Task: Find a place to stay in Gus-Khrustalnyy, Russia, from June 1 to June 9 for 6 guests, with a price range of ₹6000 to ₹12000, 3 bedrooms, 3 bathrooms, self check-in, and an iron.
Action: Mouse moved to (428, 99)
Screenshot: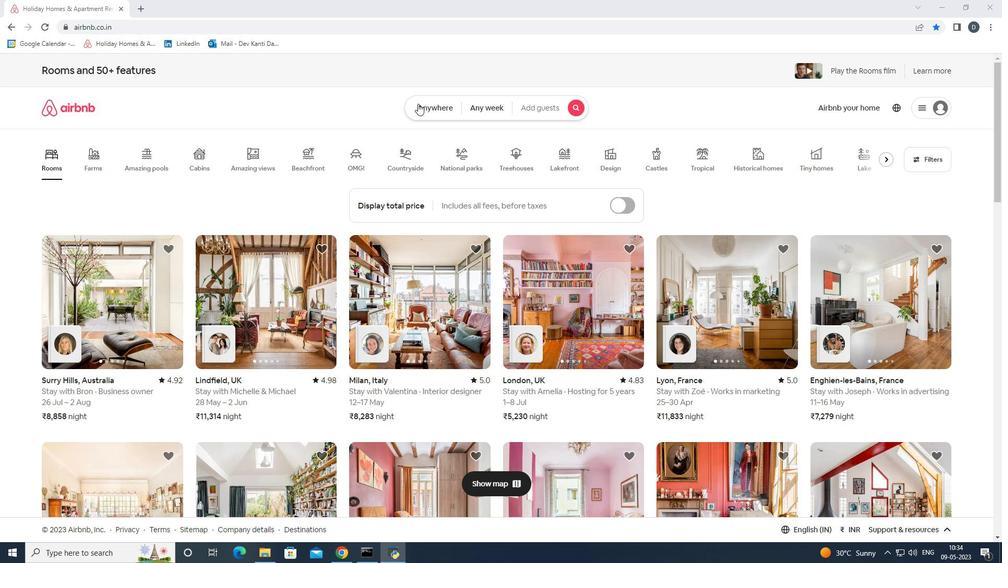 
Action: Mouse pressed left at (428, 99)
Screenshot: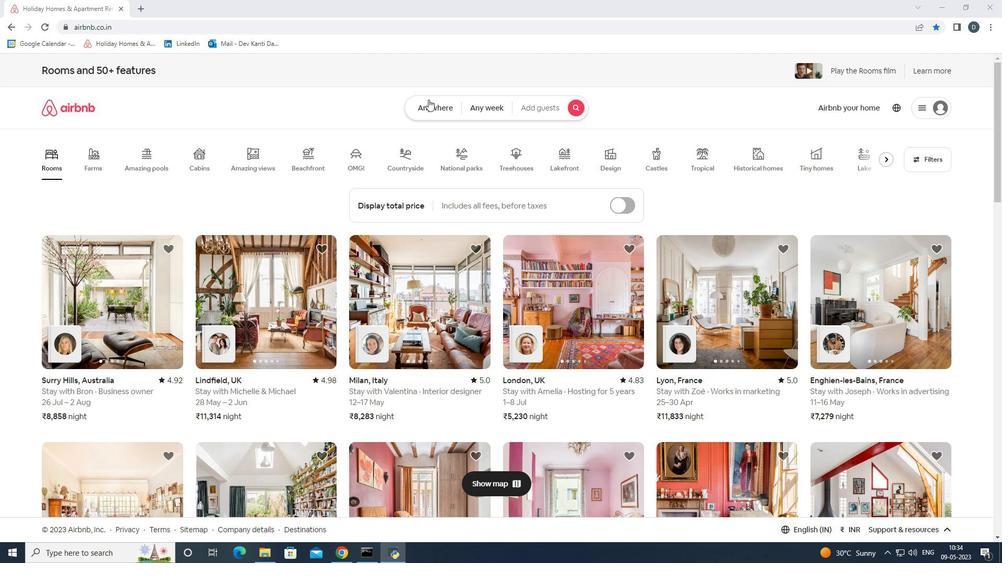 
Action: Mouse moved to (384, 146)
Screenshot: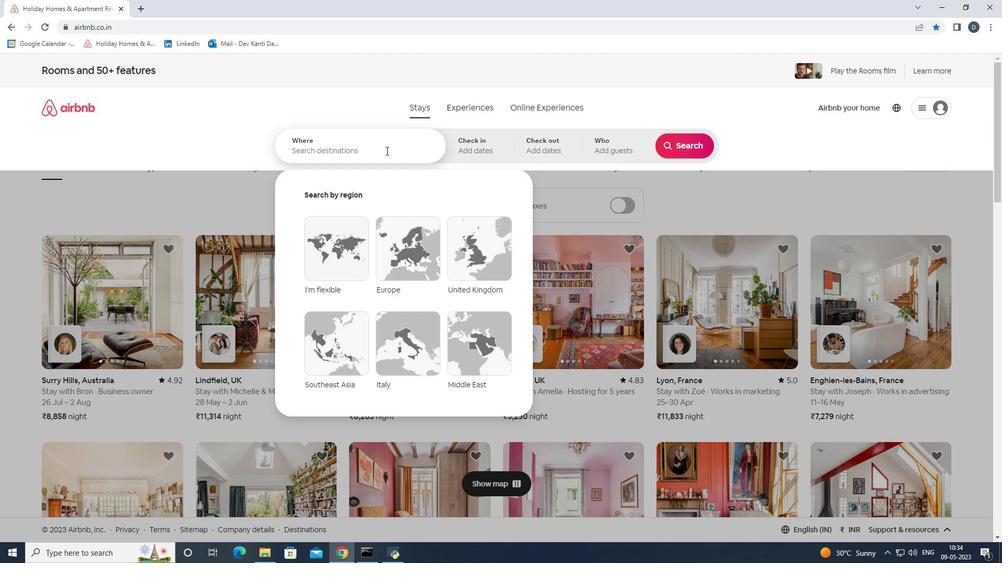 
Action: Mouse pressed left at (384, 146)
Screenshot: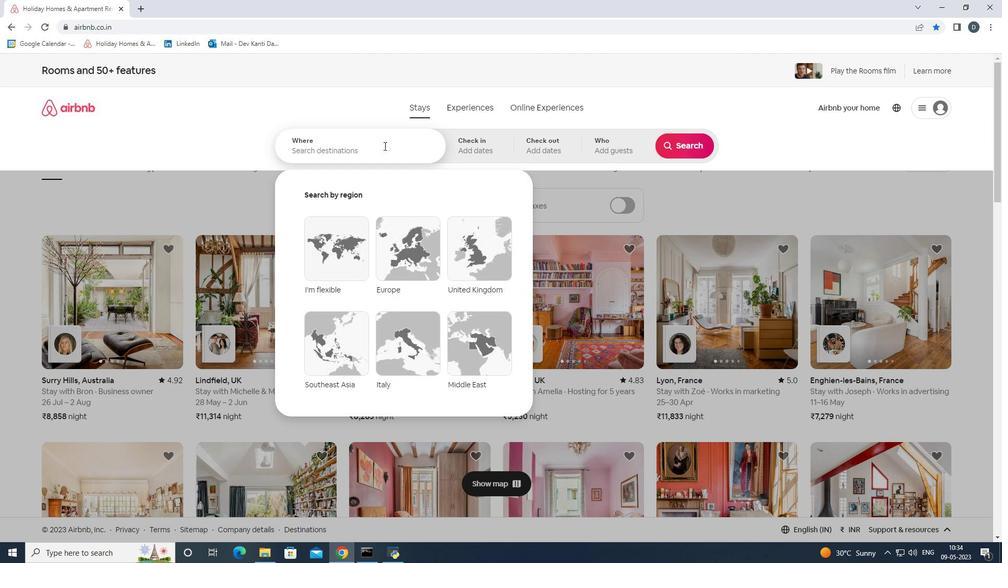 
Action: Key pressed <Key.shift>Gus'-<Key.shift>Khrustal'nyy,<Key.shift>Russia<Key.enter>
Screenshot: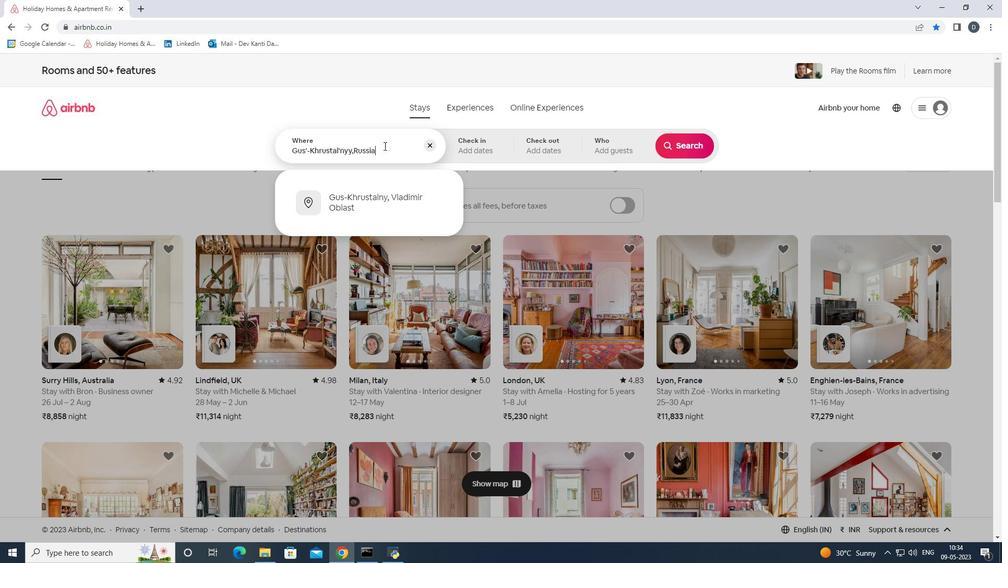 
Action: Mouse moved to (626, 270)
Screenshot: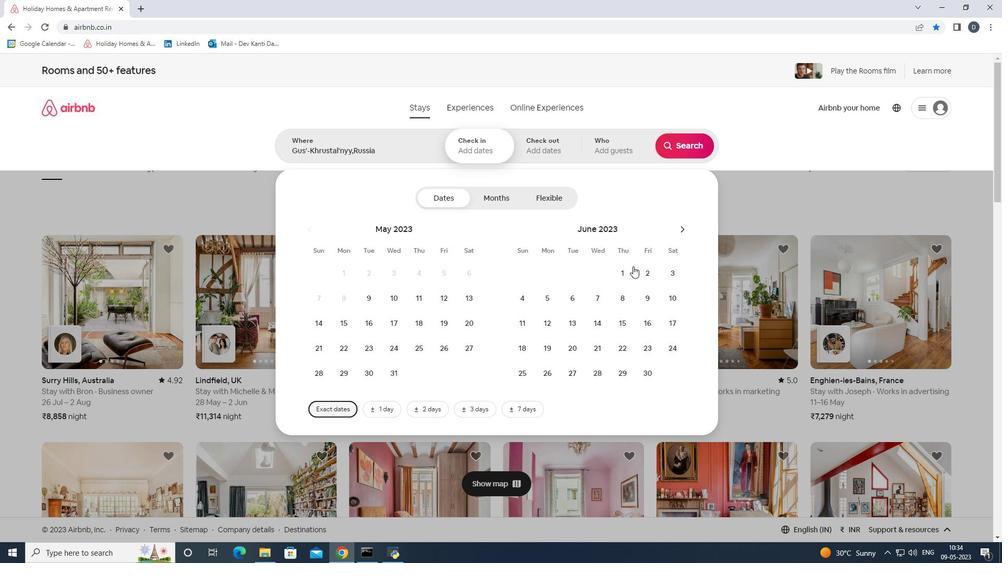 
Action: Mouse pressed left at (626, 270)
Screenshot: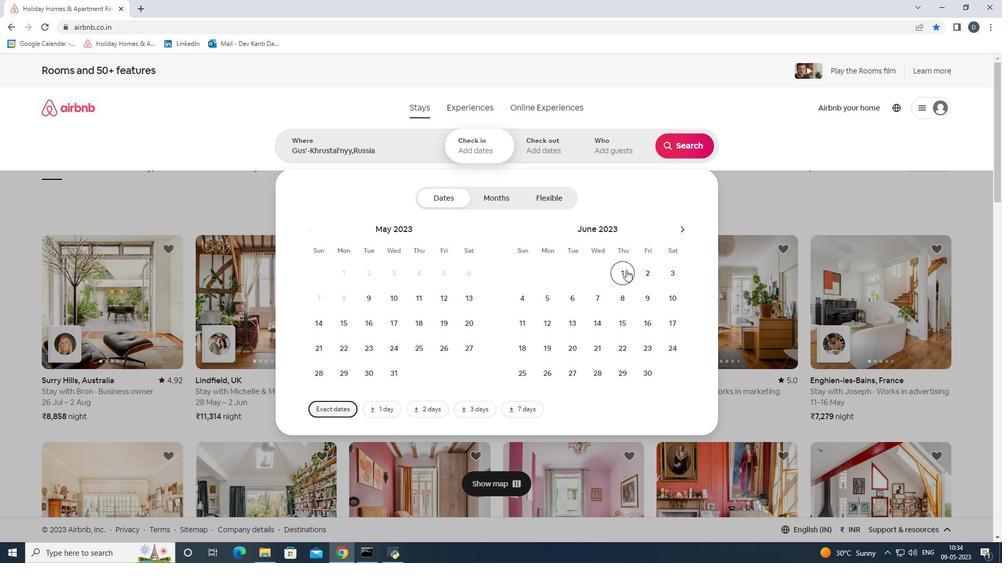 
Action: Mouse moved to (655, 300)
Screenshot: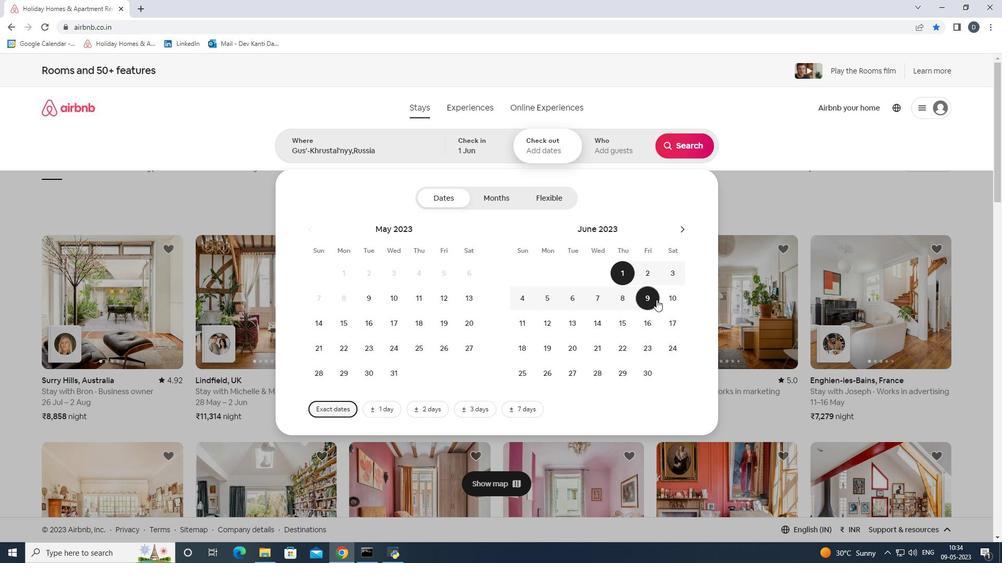 
Action: Mouse pressed left at (655, 300)
Screenshot: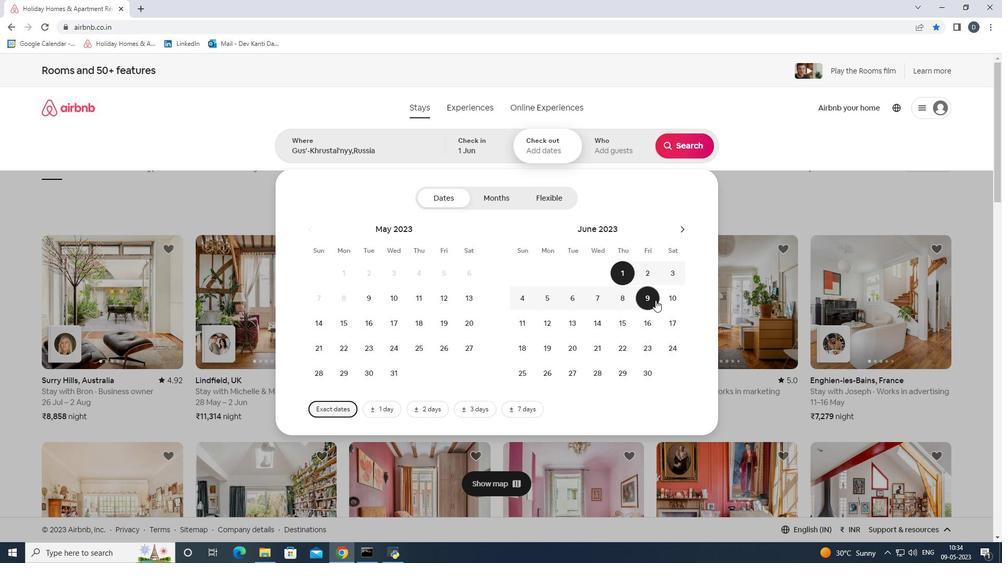 
Action: Mouse moved to (632, 145)
Screenshot: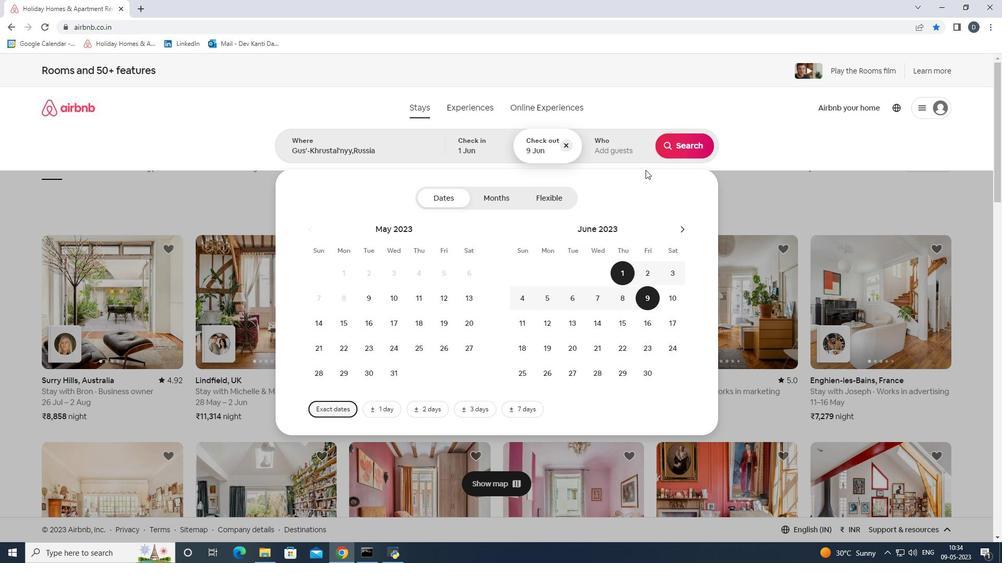 
Action: Mouse pressed left at (632, 145)
Screenshot: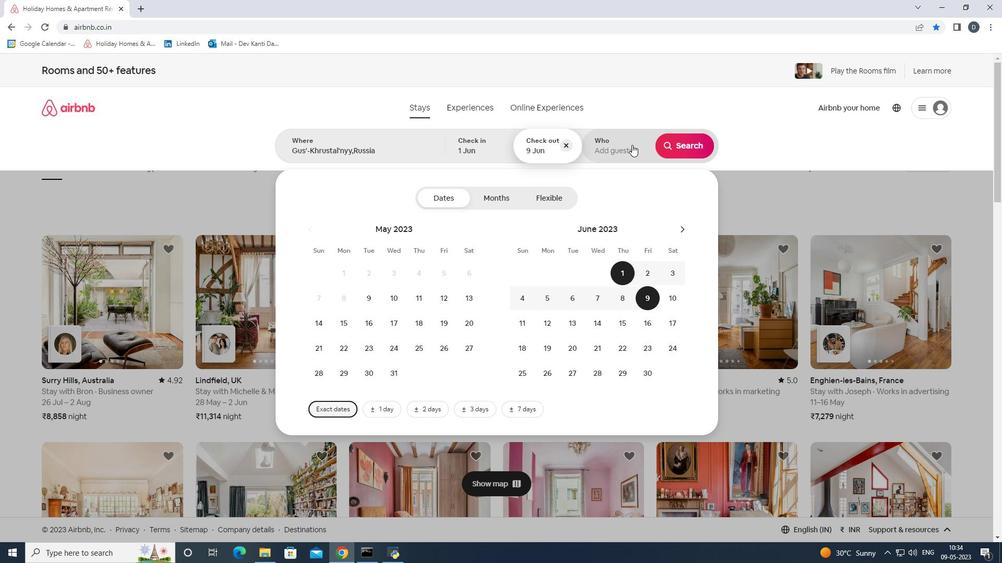 
Action: Mouse moved to (685, 199)
Screenshot: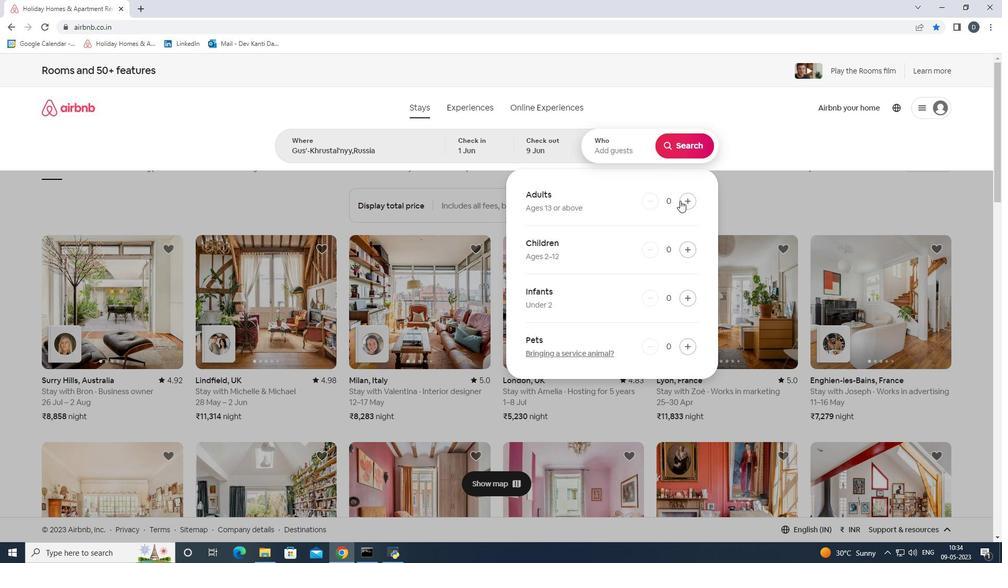 
Action: Mouse pressed left at (685, 199)
Screenshot: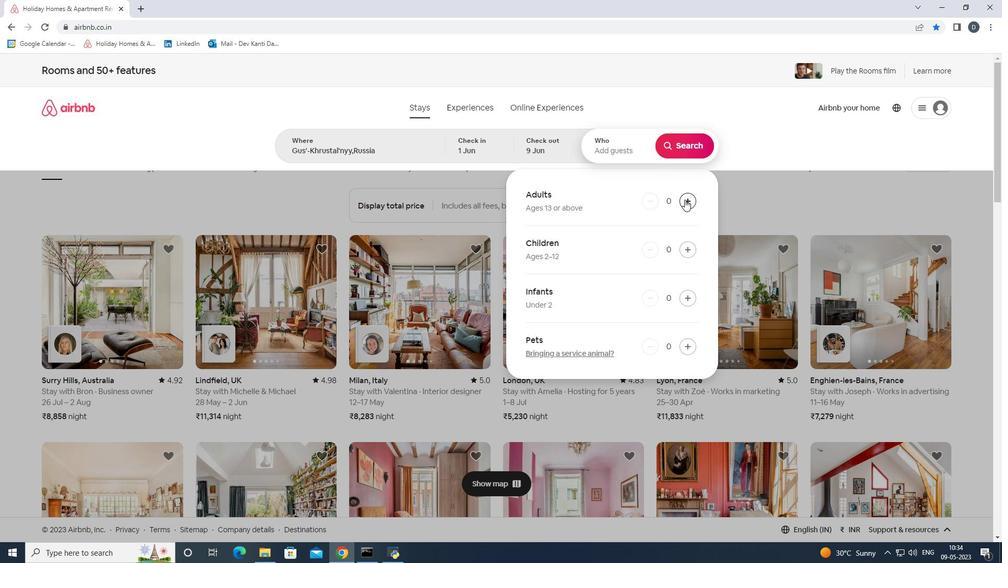 
Action: Mouse pressed left at (685, 199)
Screenshot: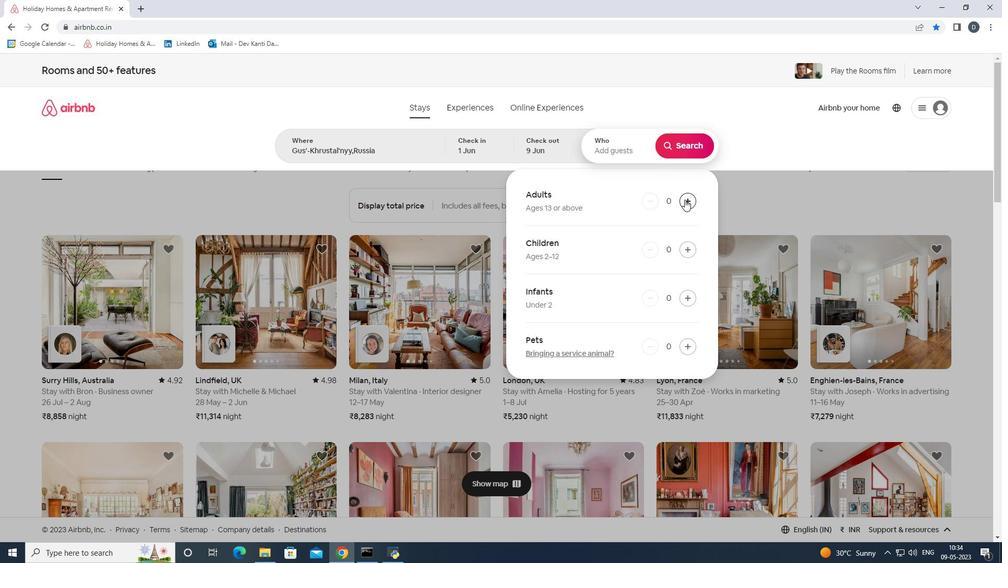 
Action: Mouse pressed left at (685, 199)
Screenshot: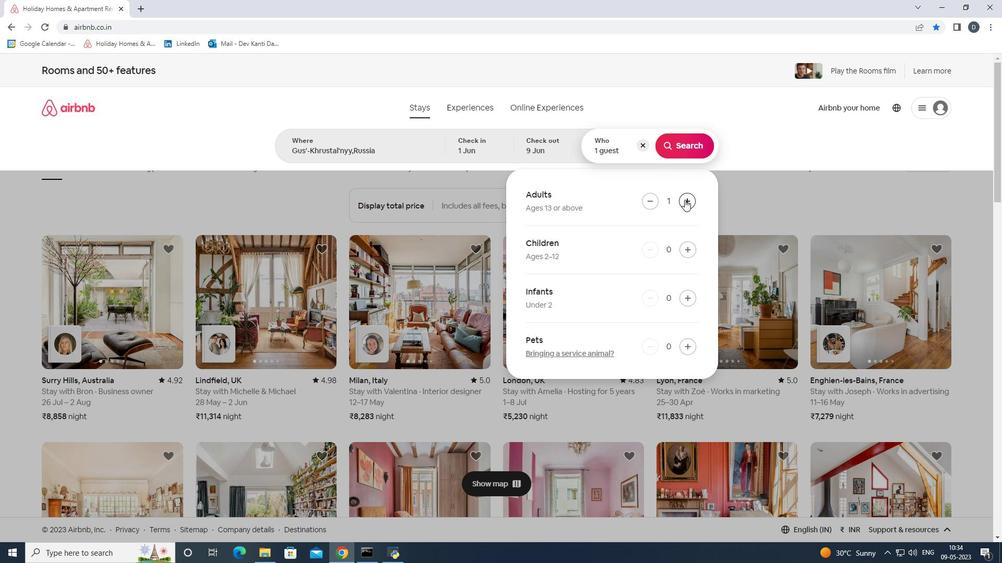 
Action: Mouse pressed left at (685, 199)
Screenshot: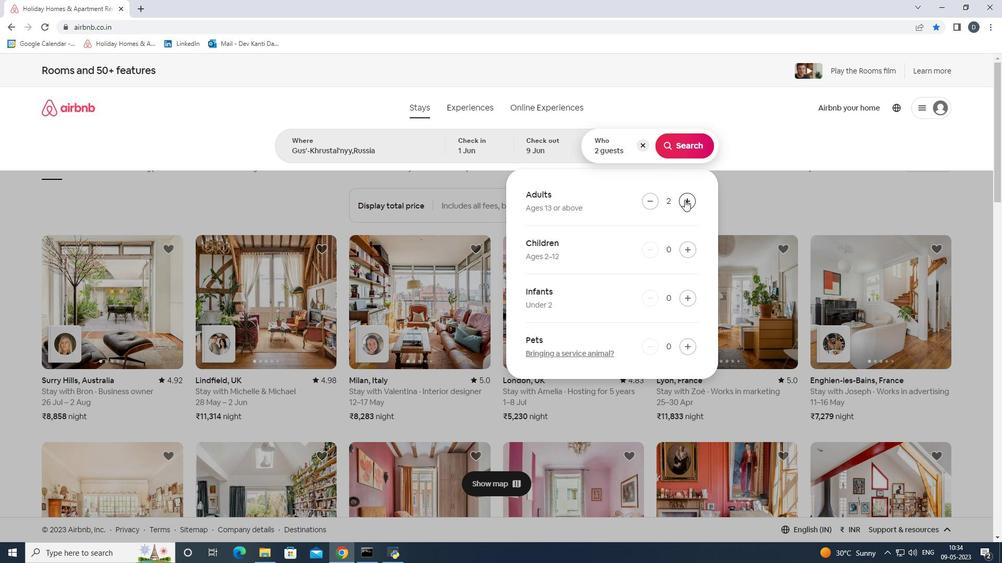 
Action: Mouse moved to (685, 199)
Screenshot: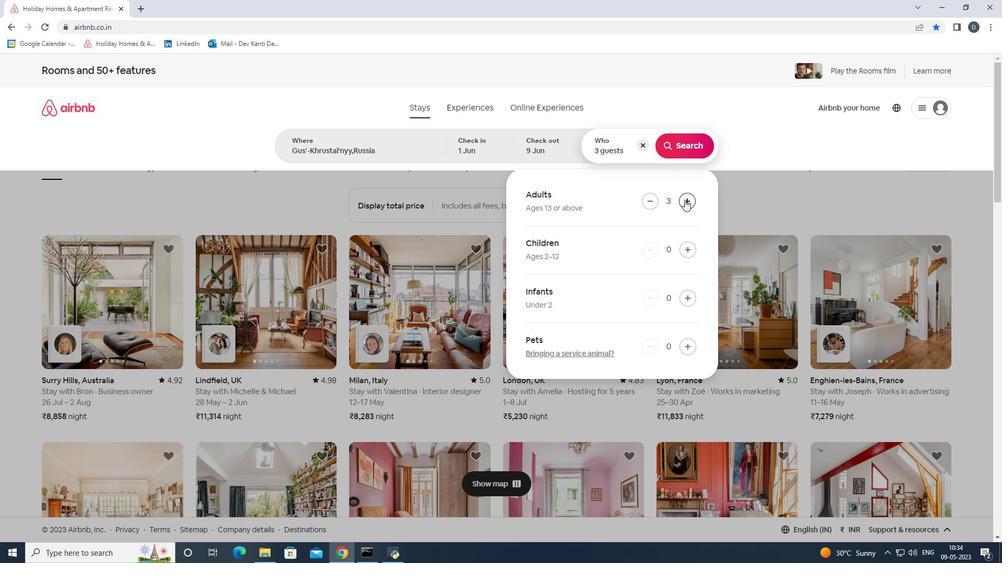
Action: Mouse pressed left at (685, 199)
Screenshot: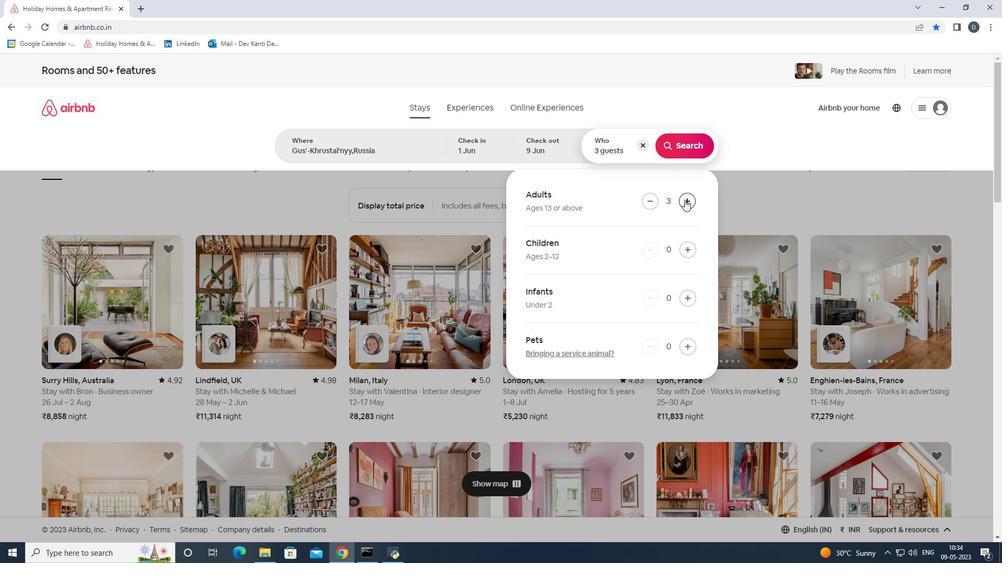 
Action: Mouse pressed left at (685, 199)
Screenshot: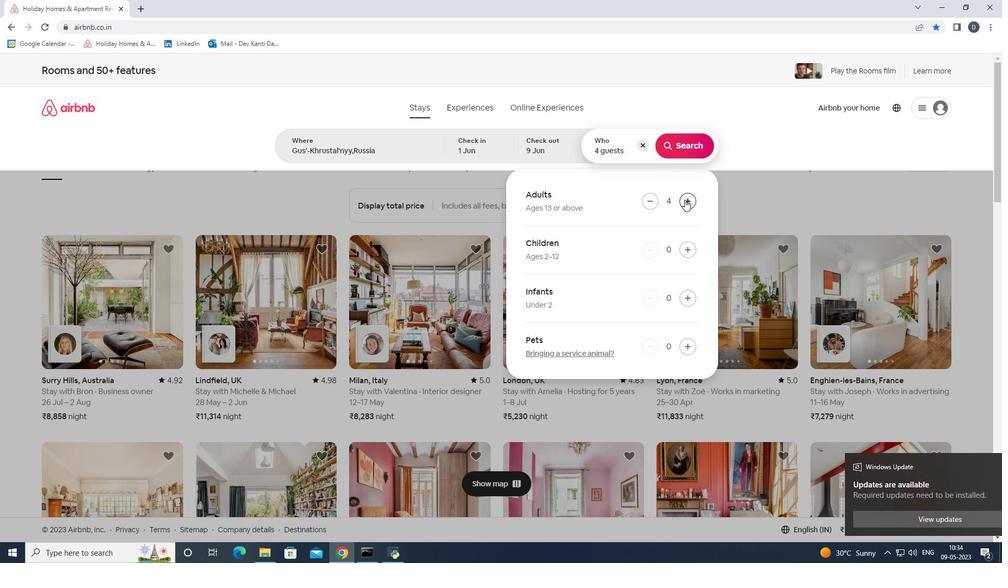 
Action: Mouse moved to (682, 154)
Screenshot: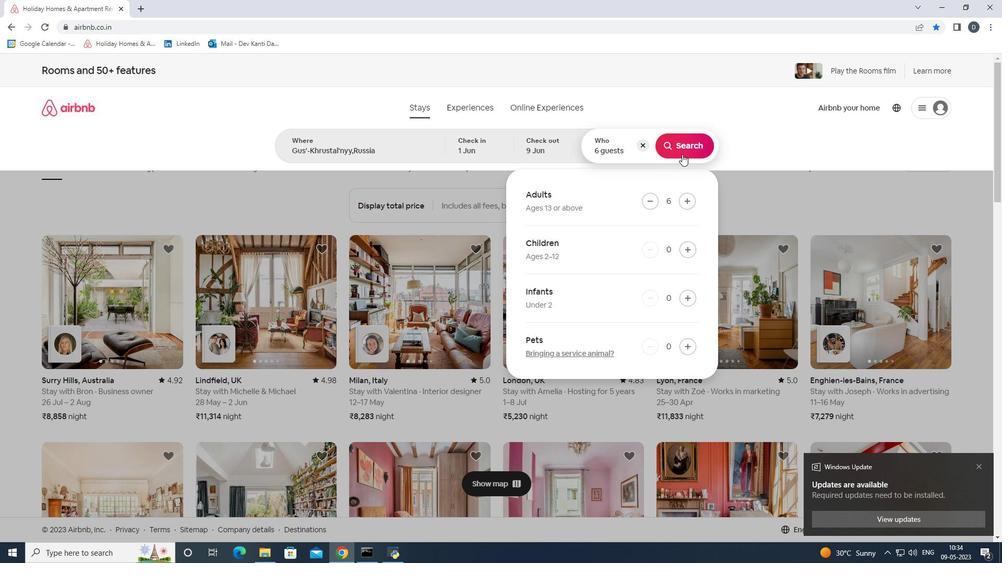 
Action: Mouse pressed left at (682, 154)
Screenshot: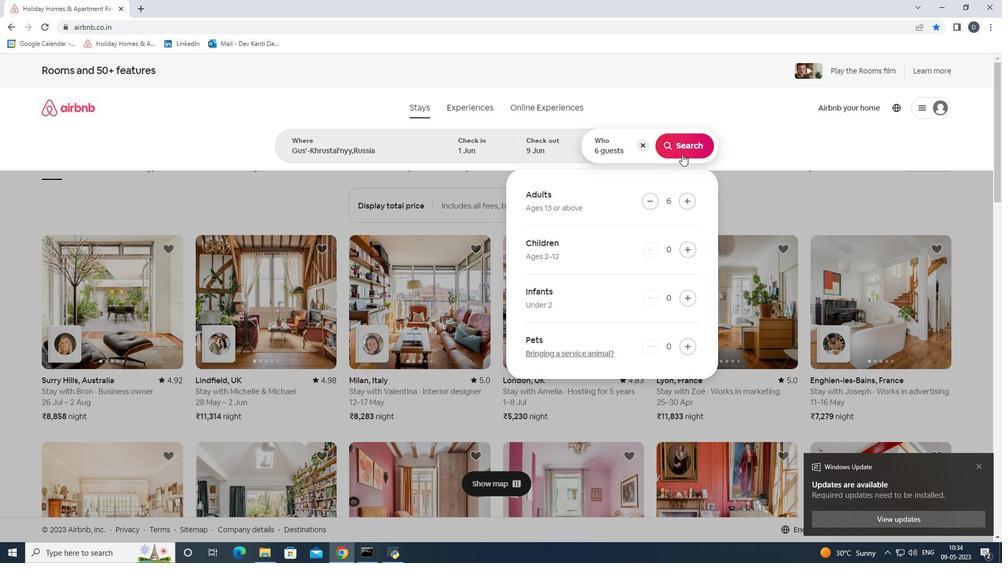 
Action: Mouse moved to (949, 113)
Screenshot: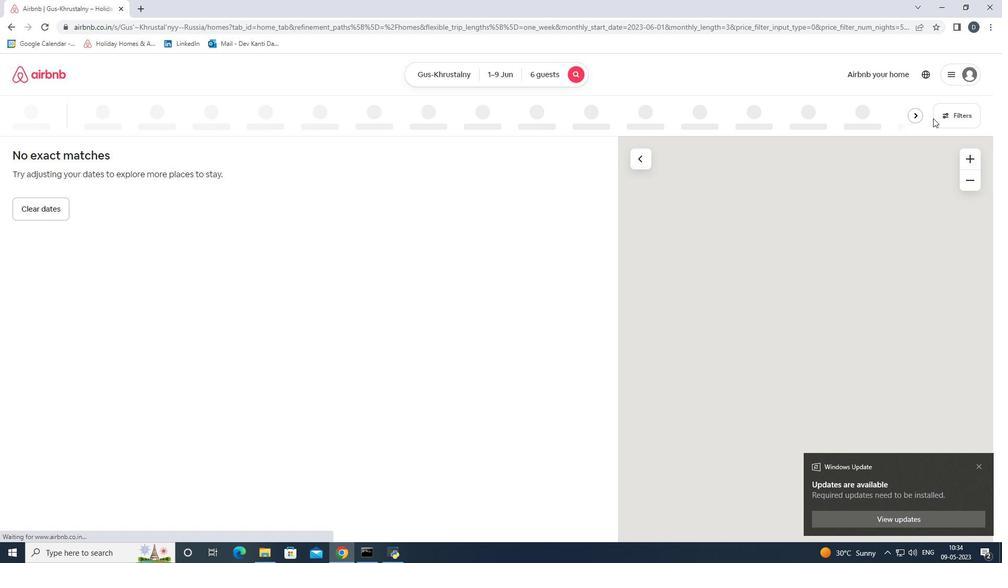 
Action: Mouse pressed left at (949, 113)
Screenshot: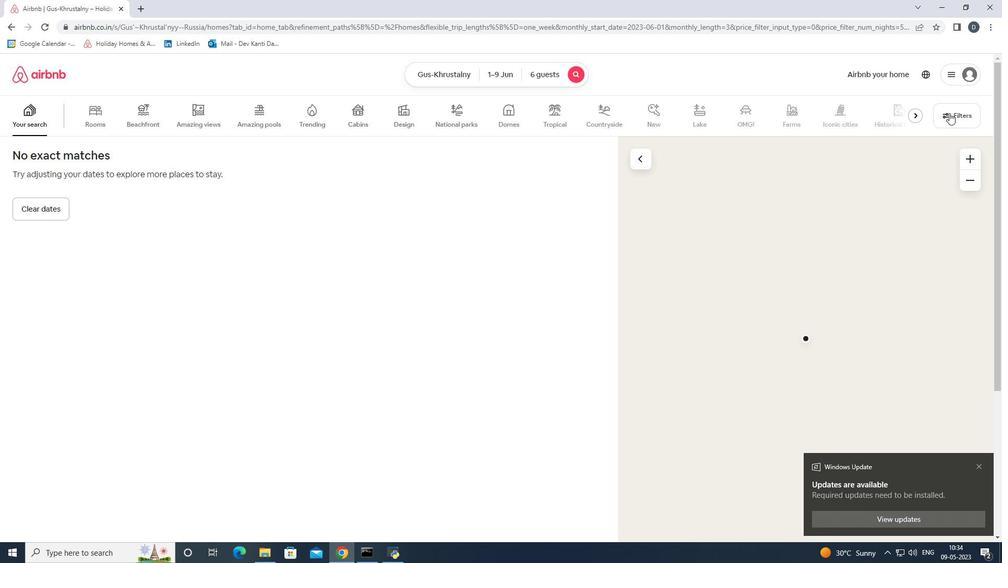 
Action: Mouse moved to (413, 374)
Screenshot: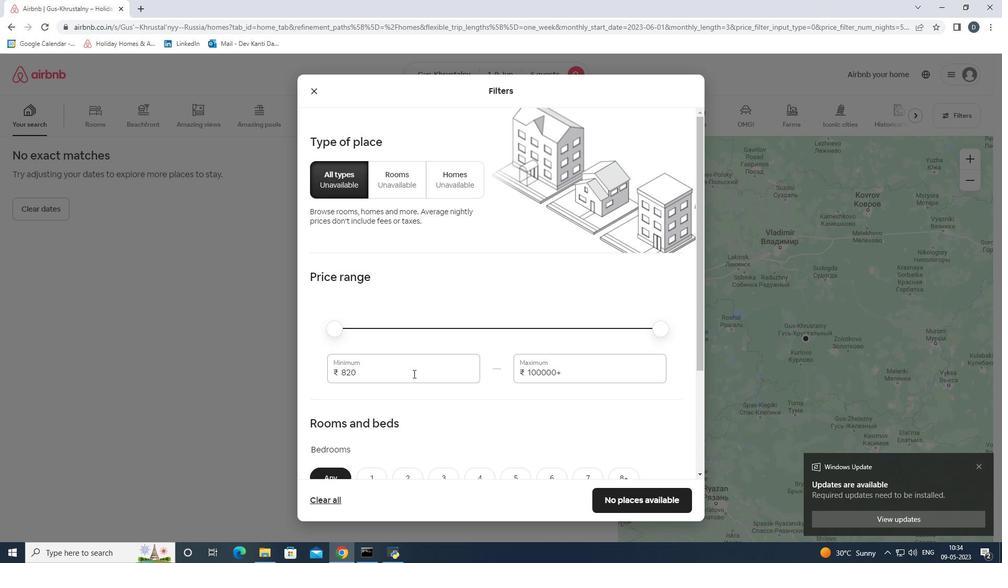 
Action: Mouse pressed left at (413, 374)
Screenshot: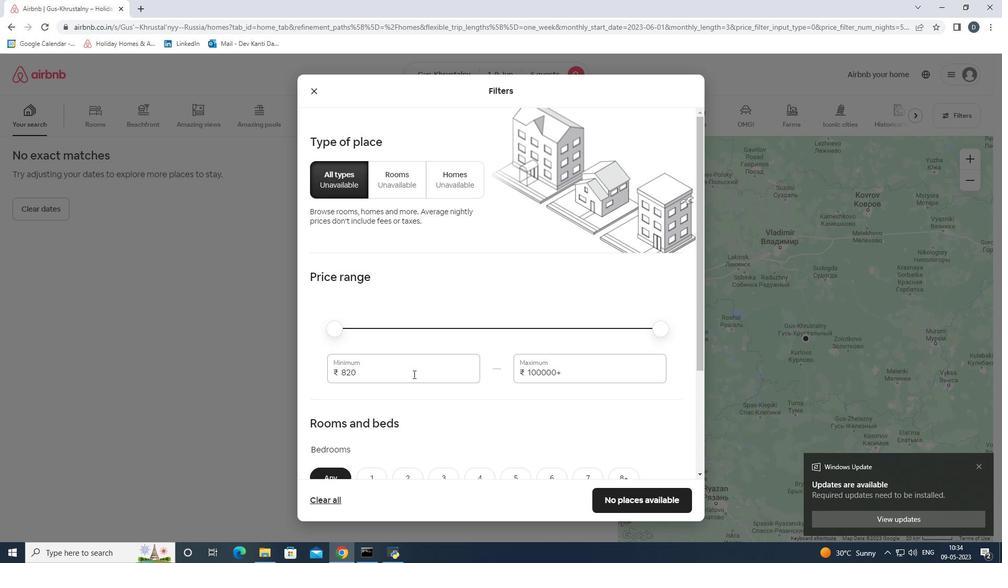 
Action: Mouse pressed left at (413, 374)
Screenshot: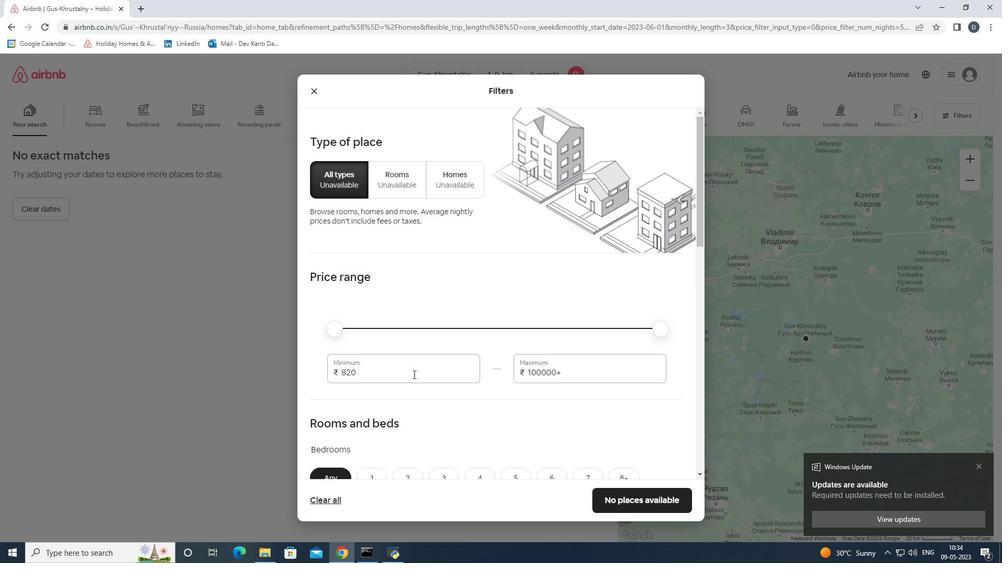 
Action: Key pressed 6000<Key.tab>12000
Screenshot: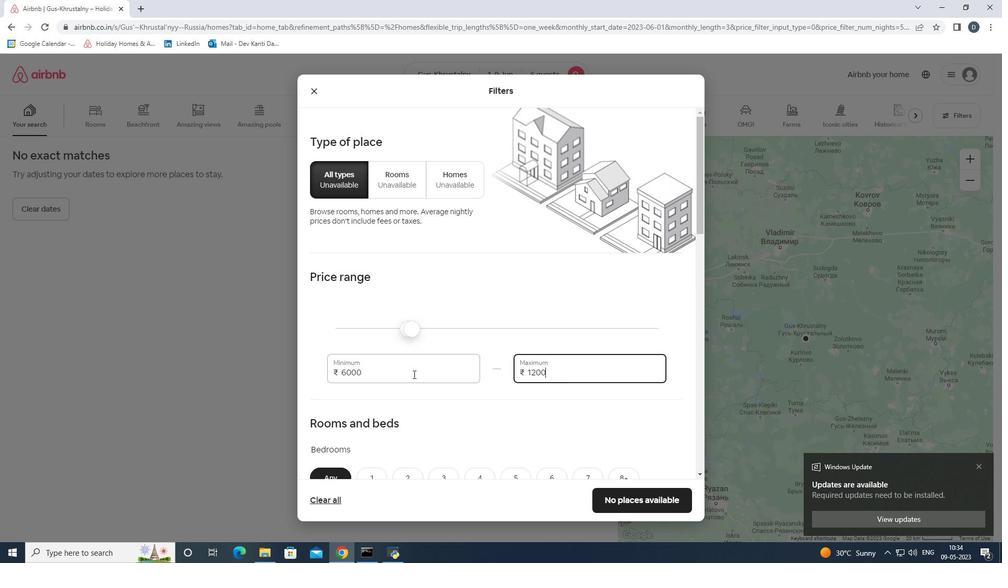 
Action: Mouse moved to (475, 346)
Screenshot: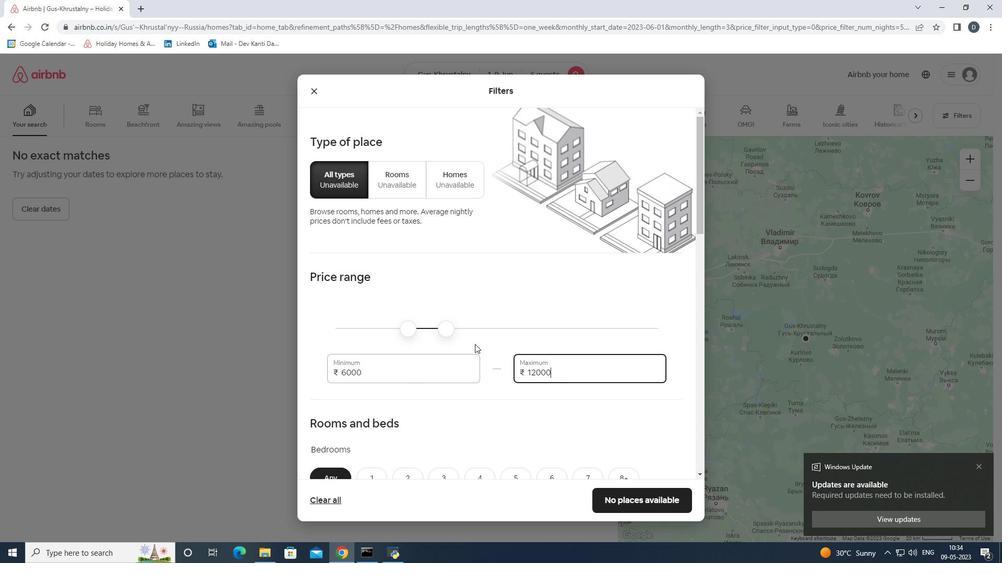 
Action: Mouse scrolled (475, 346) with delta (0, 0)
Screenshot: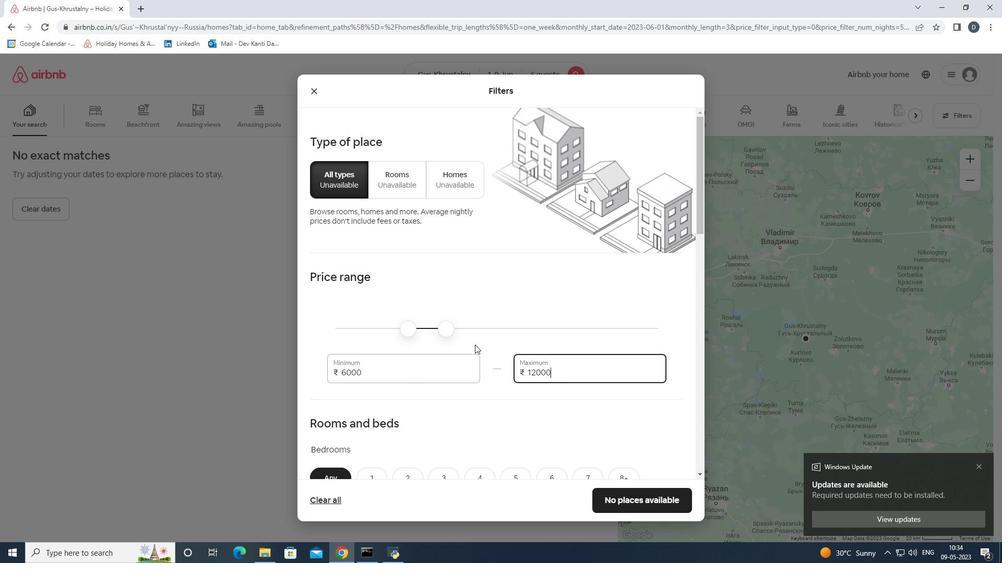 
Action: Mouse scrolled (475, 346) with delta (0, 0)
Screenshot: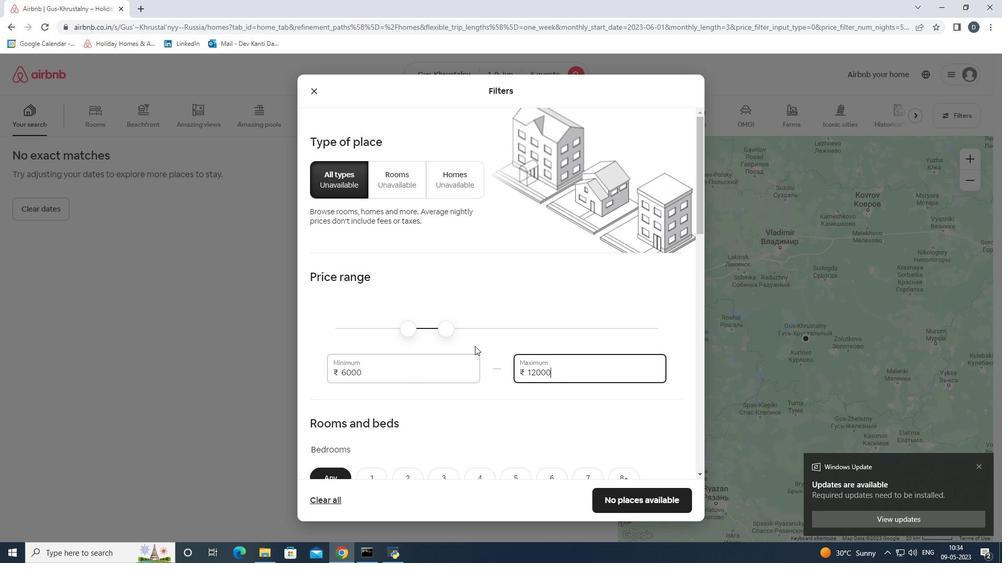 
Action: Mouse moved to (479, 343)
Screenshot: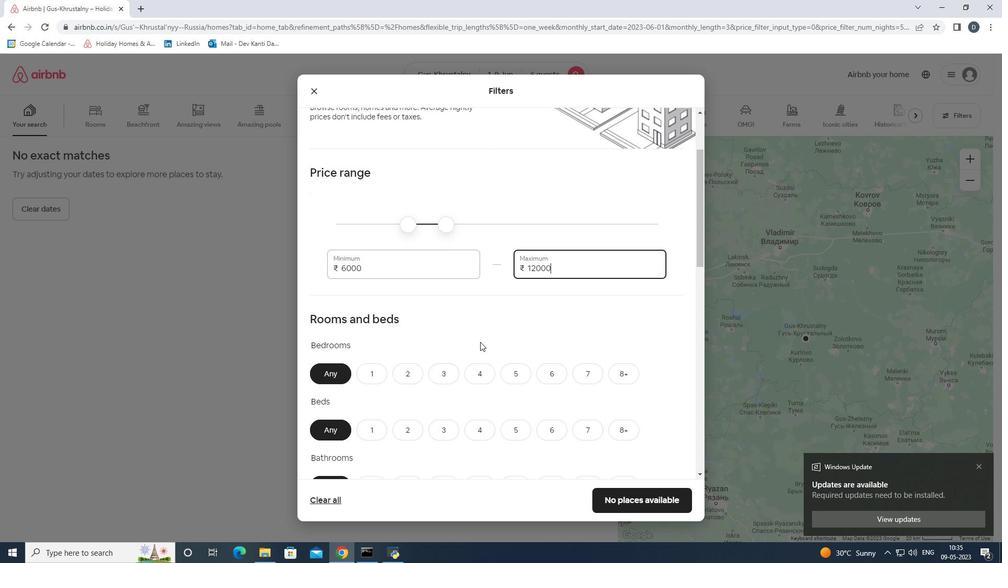 
Action: Mouse scrolled (479, 342) with delta (0, 0)
Screenshot: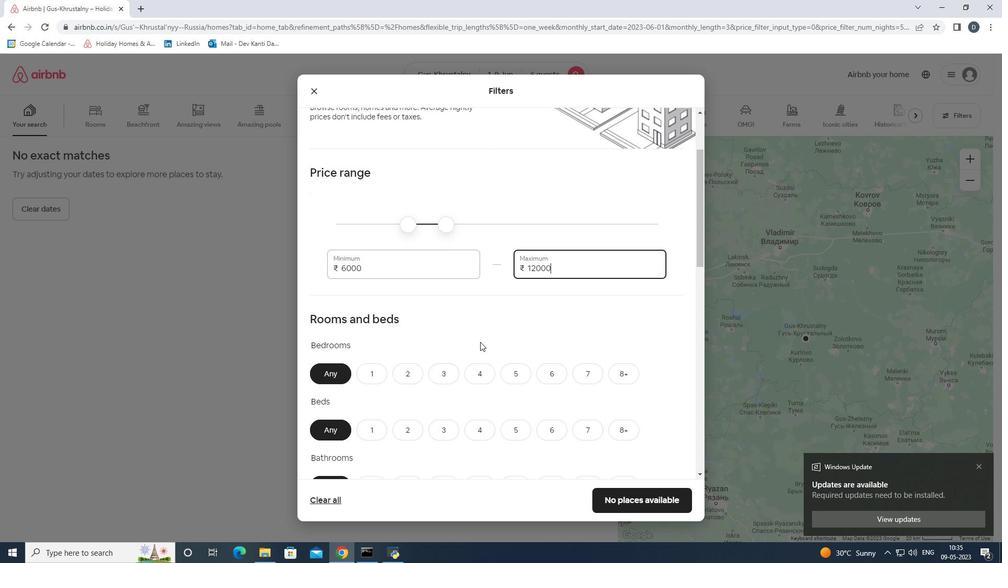
Action: Mouse moved to (481, 343)
Screenshot: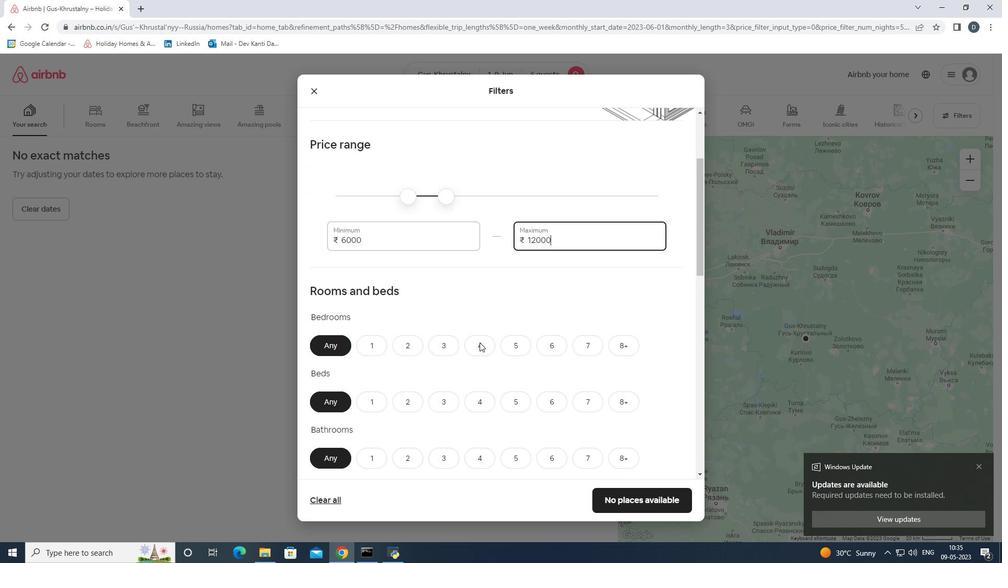 
Action: Mouse scrolled (481, 342) with delta (0, 0)
Screenshot: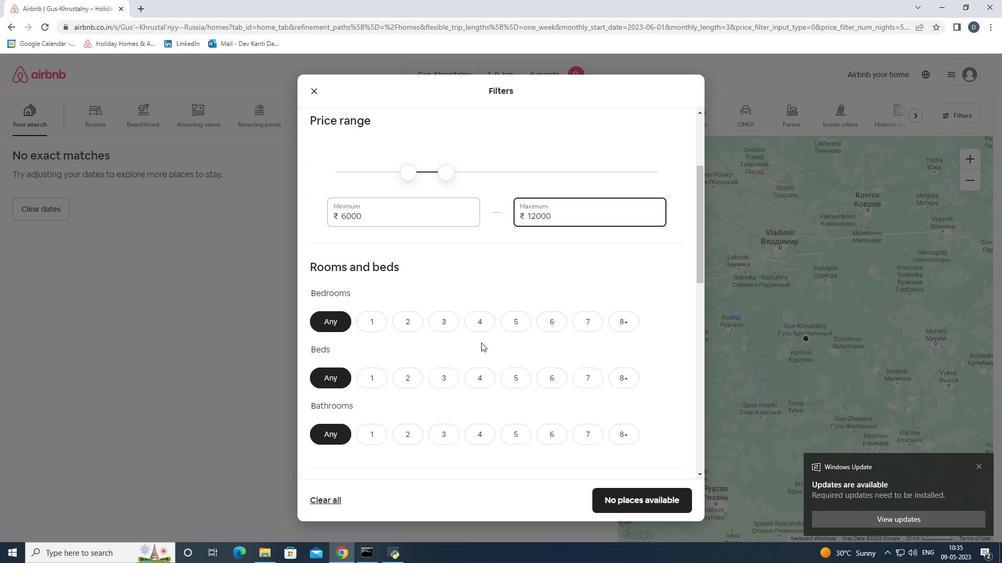 
Action: Mouse moved to (447, 275)
Screenshot: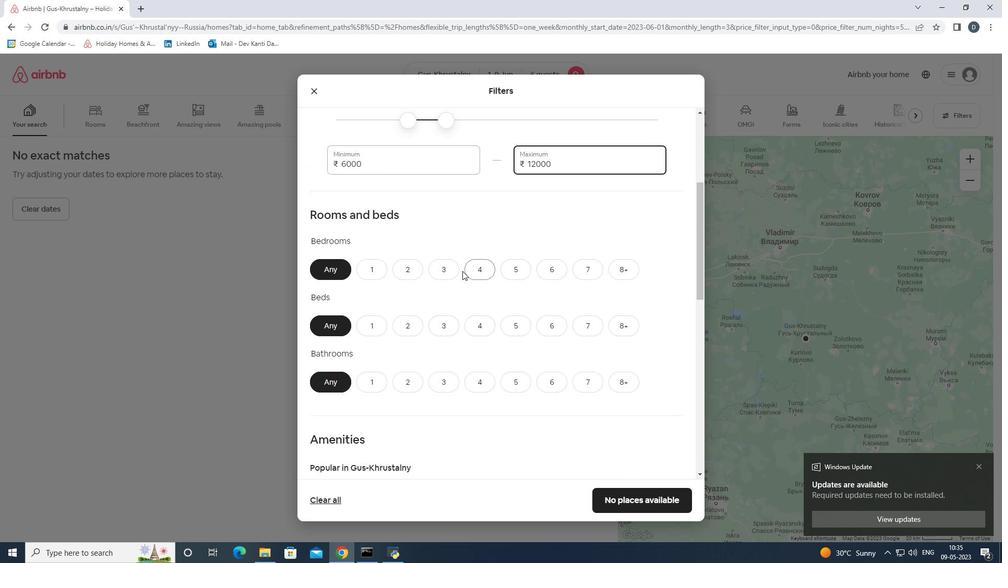 
Action: Mouse pressed left at (447, 275)
Screenshot: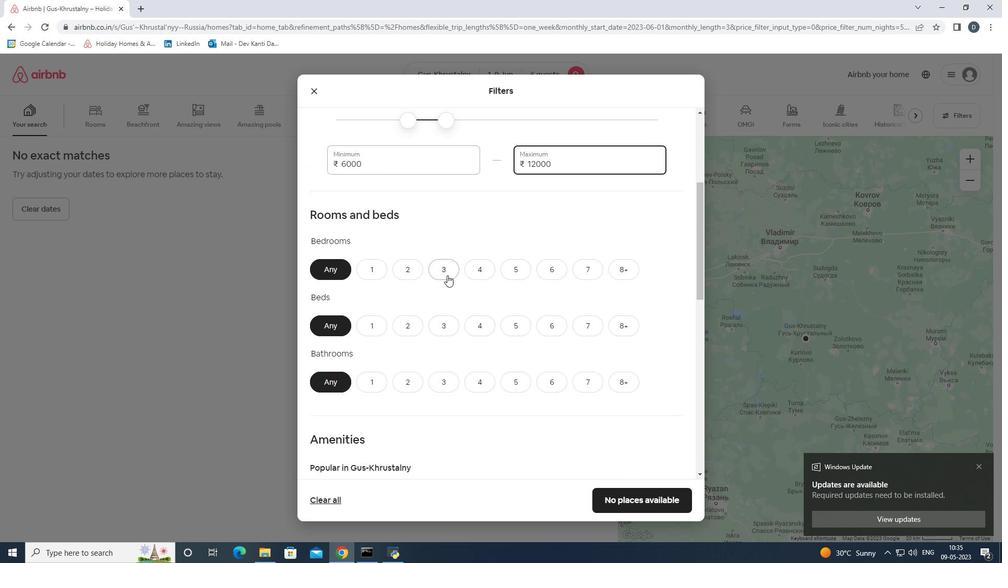 
Action: Mouse moved to (451, 321)
Screenshot: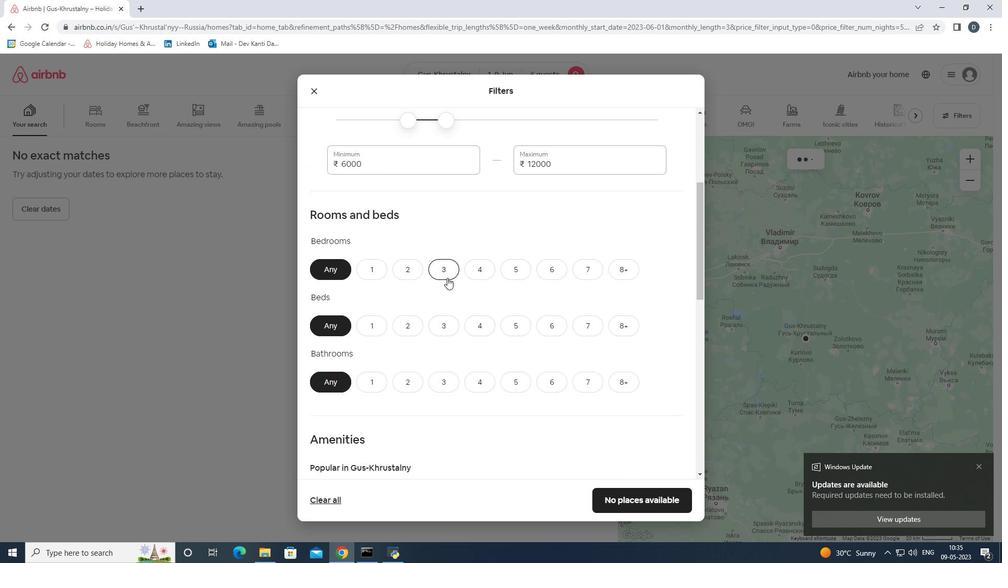 
Action: Mouse pressed left at (451, 321)
Screenshot: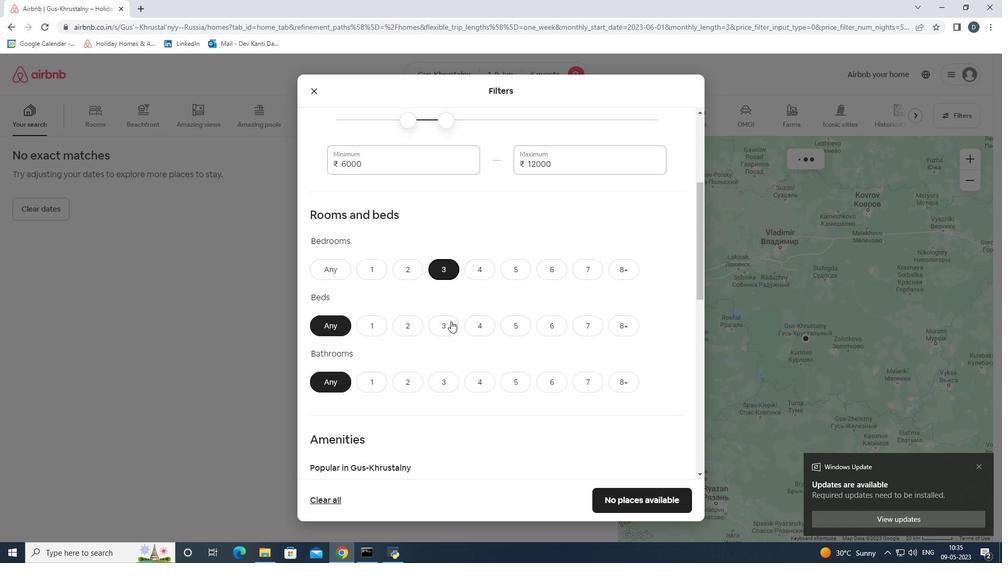 
Action: Mouse moved to (450, 382)
Screenshot: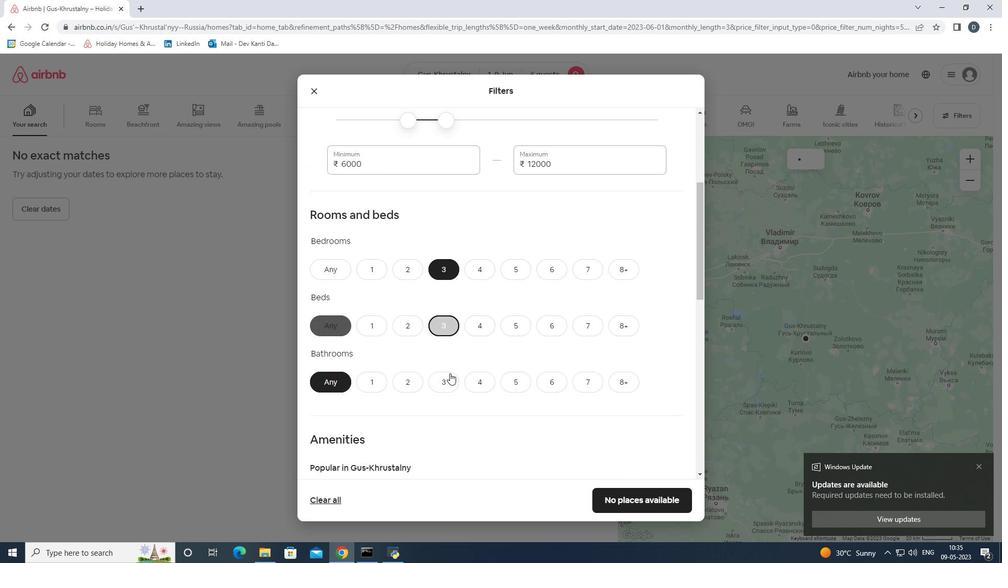 
Action: Mouse pressed left at (450, 382)
Screenshot: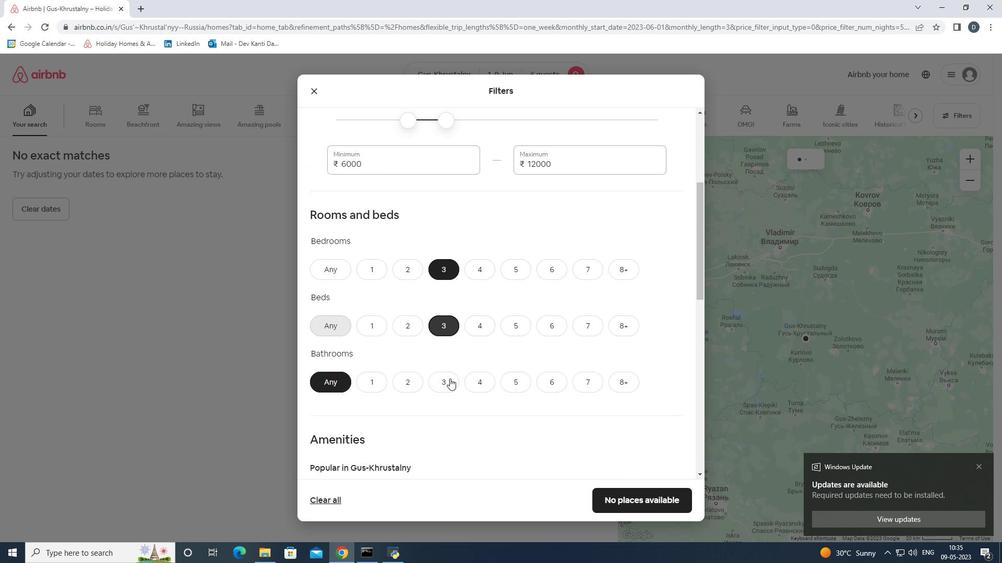 
Action: Mouse moved to (450, 380)
Screenshot: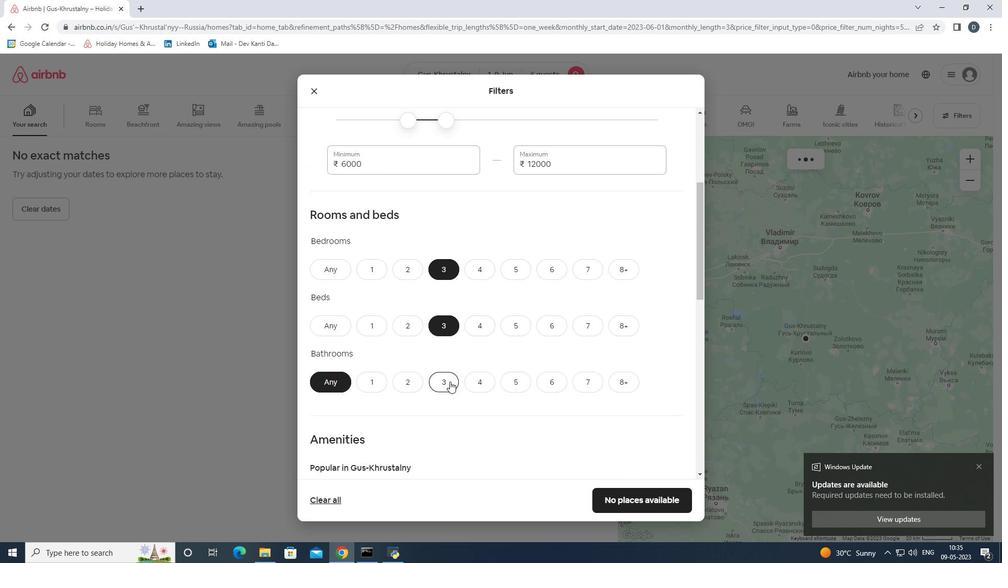 
Action: Mouse scrolled (450, 379) with delta (0, 0)
Screenshot: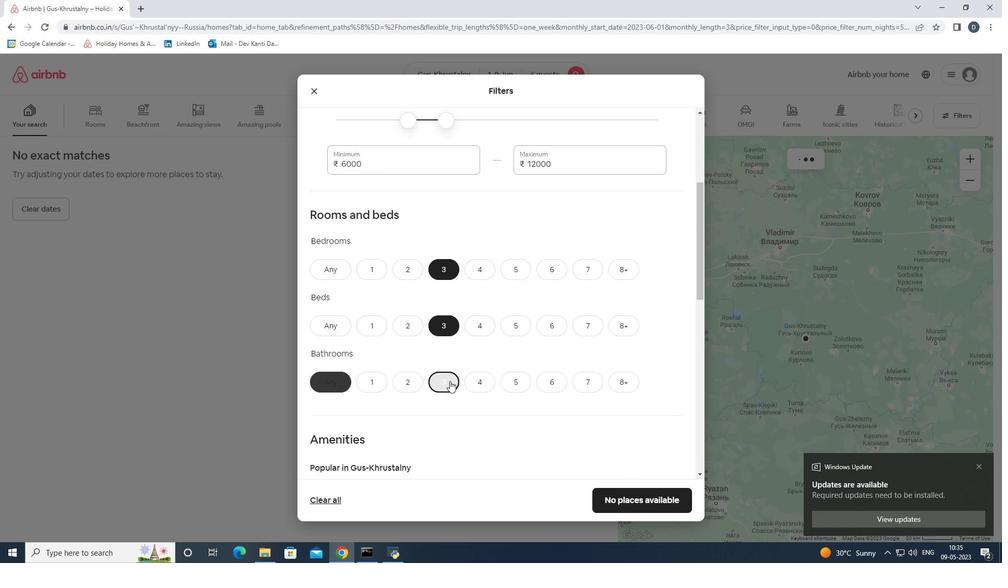 
Action: Mouse scrolled (450, 379) with delta (0, 0)
Screenshot: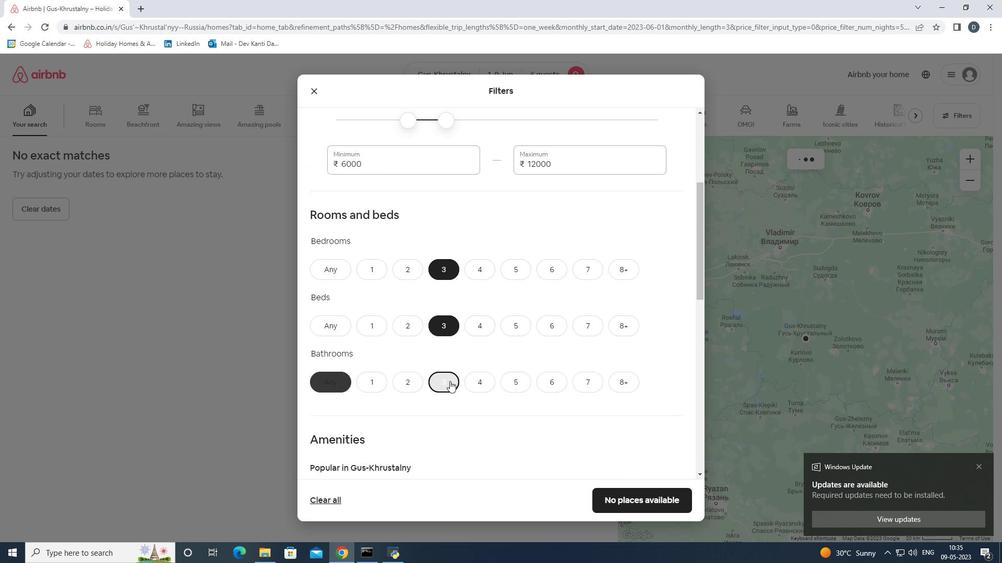 
Action: Mouse scrolled (450, 379) with delta (0, 0)
Screenshot: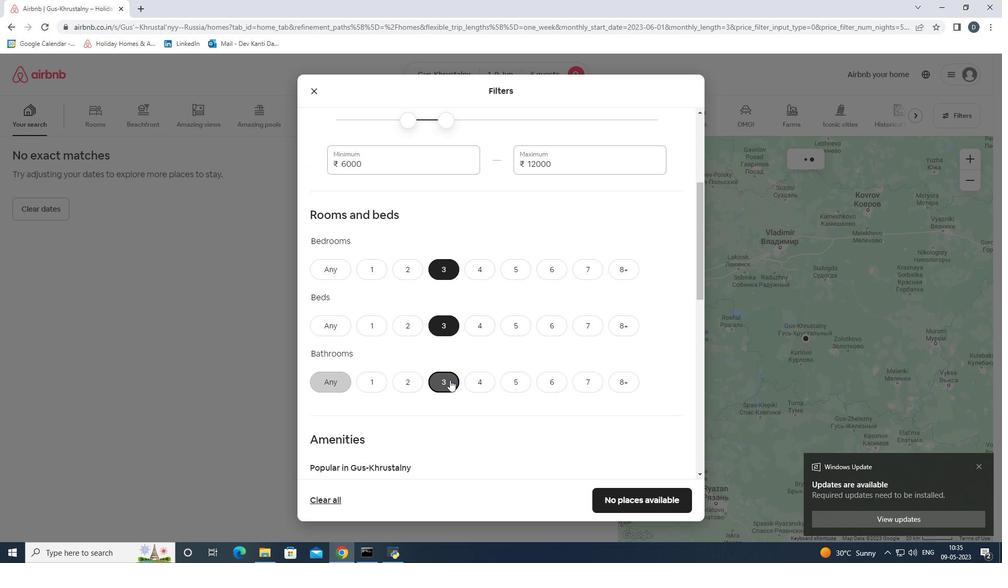 
Action: Mouse moved to (545, 342)
Screenshot: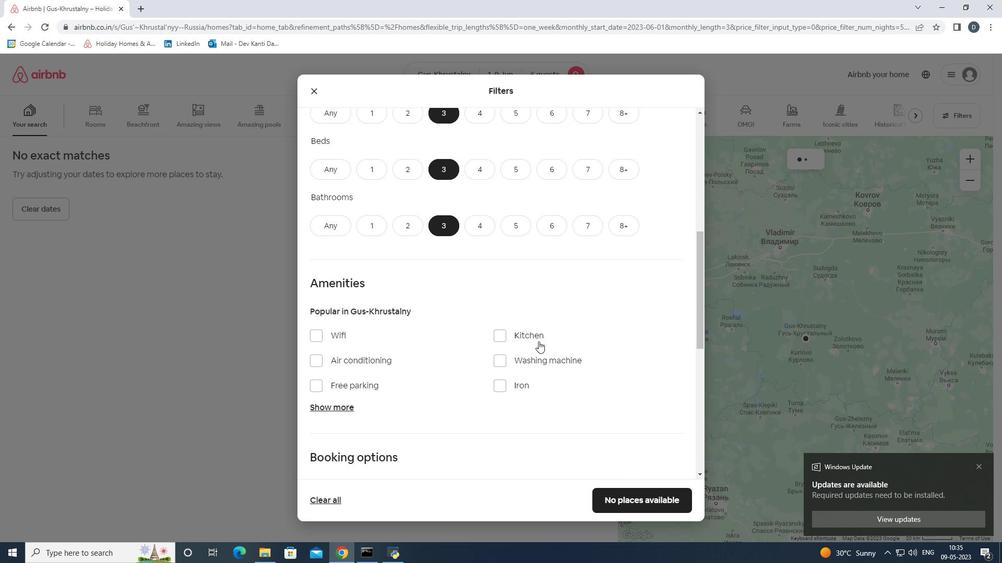 
Action: Mouse scrolled (545, 341) with delta (0, 0)
Screenshot: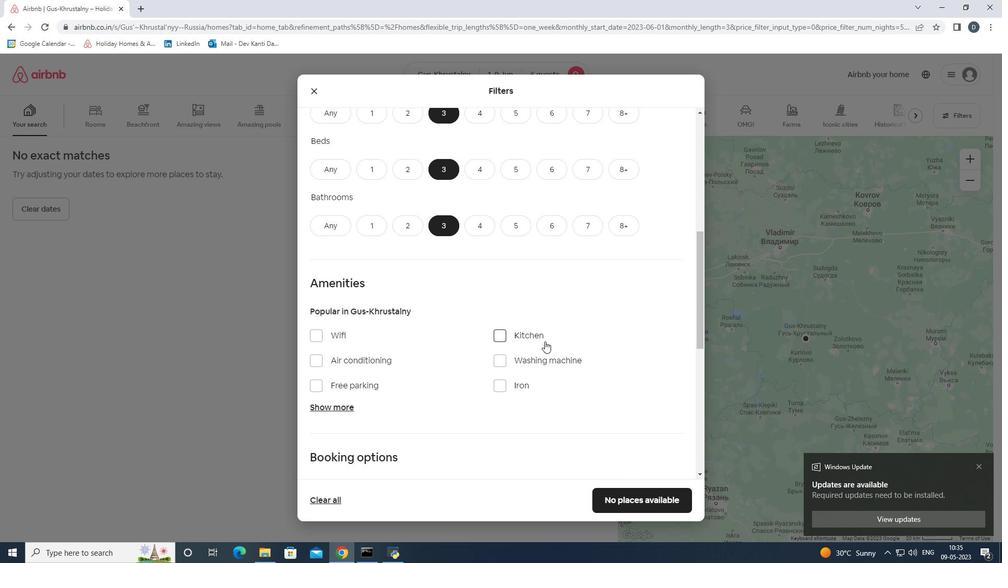 
Action: Mouse moved to (508, 335)
Screenshot: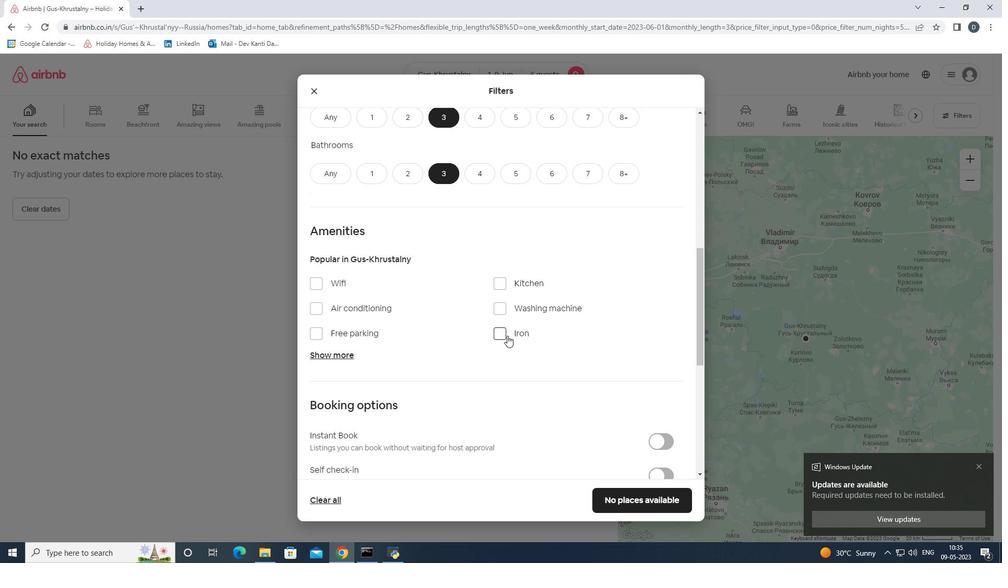 
Action: Mouse scrolled (508, 334) with delta (0, 0)
Screenshot: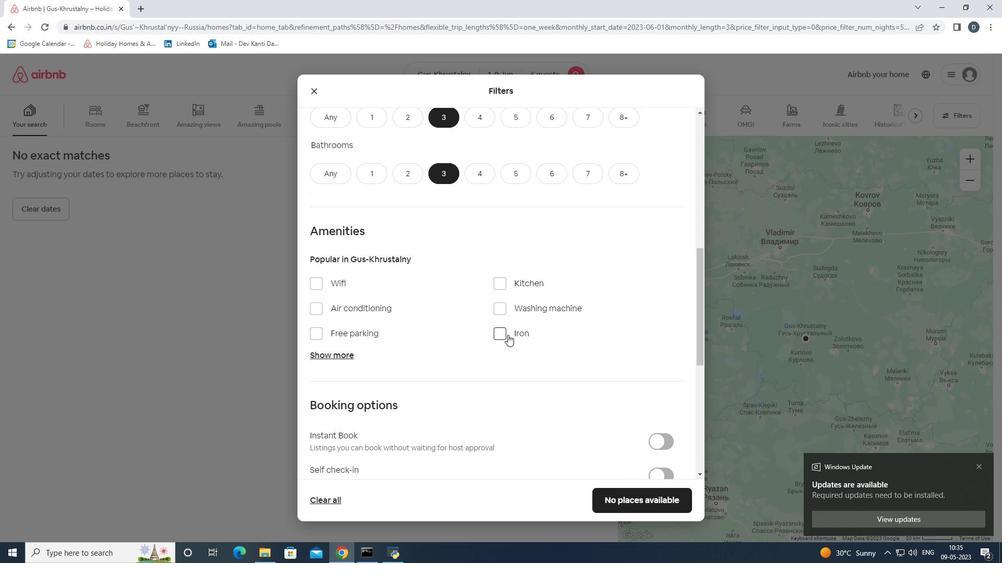 
Action: Mouse moved to (667, 421)
Screenshot: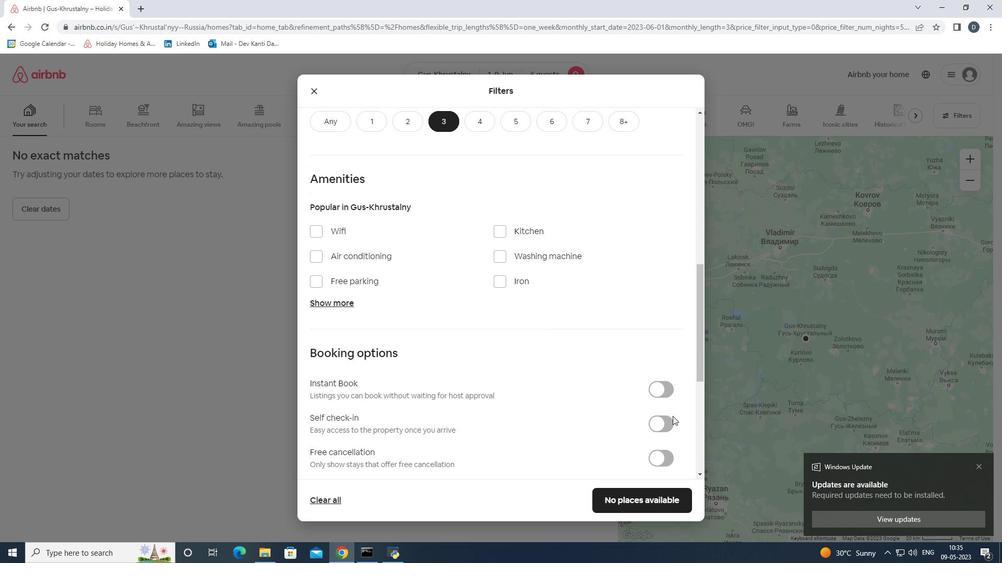 
Action: Mouse pressed left at (667, 421)
Screenshot: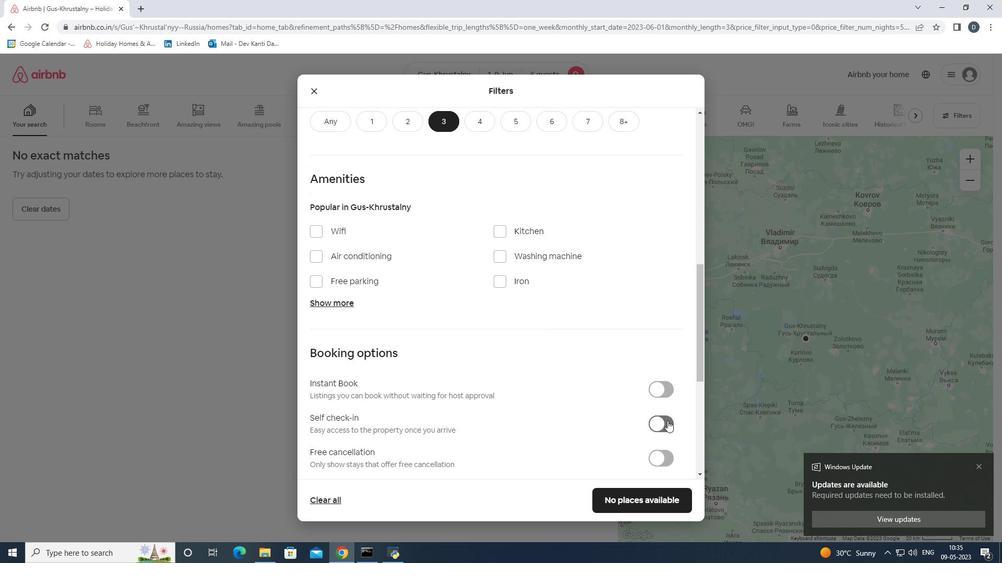 
Action: Mouse moved to (666, 421)
Screenshot: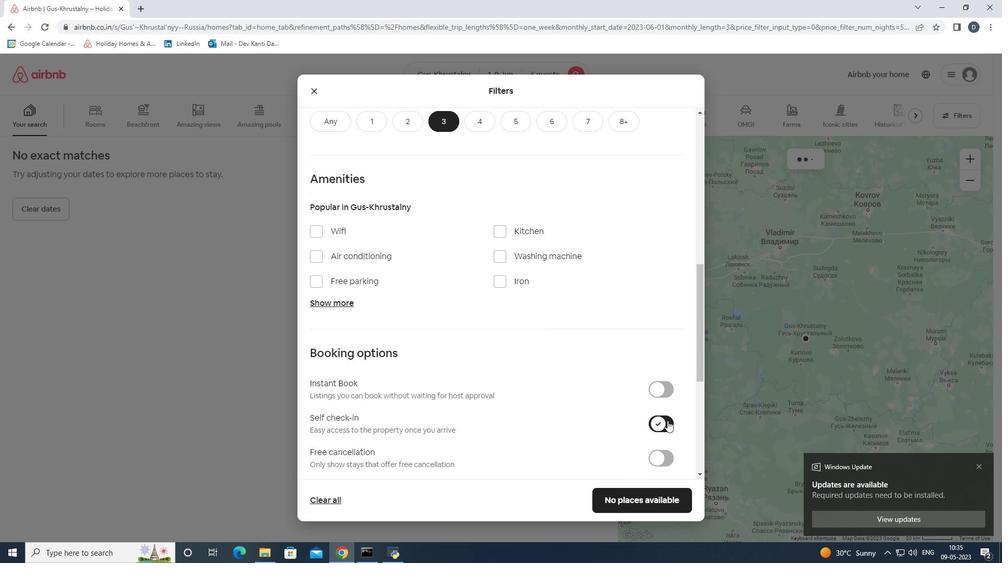 
Action: Mouse scrolled (666, 420) with delta (0, 0)
Screenshot: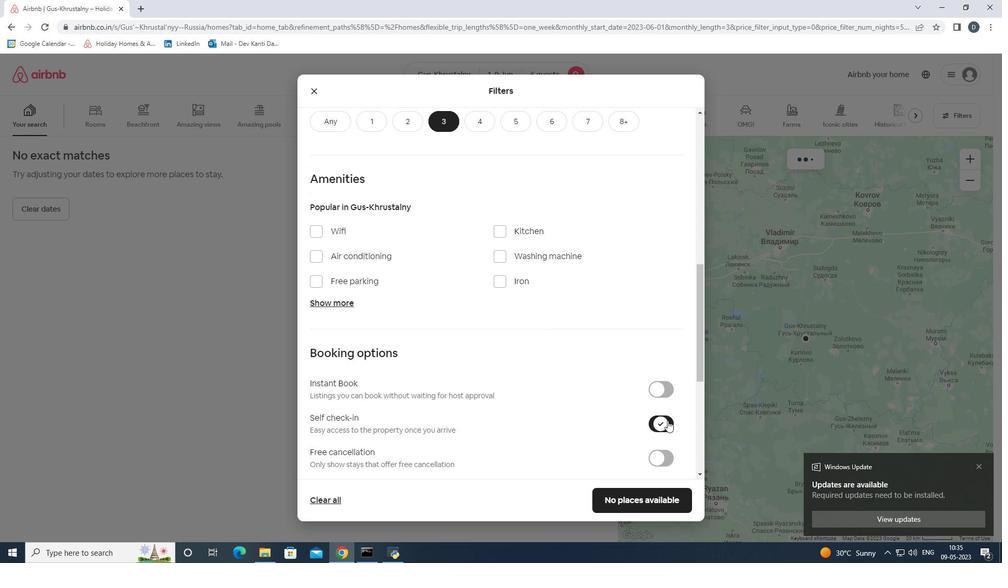 
Action: Mouse scrolled (666, 420) with delta (0, 0)
Screenshot: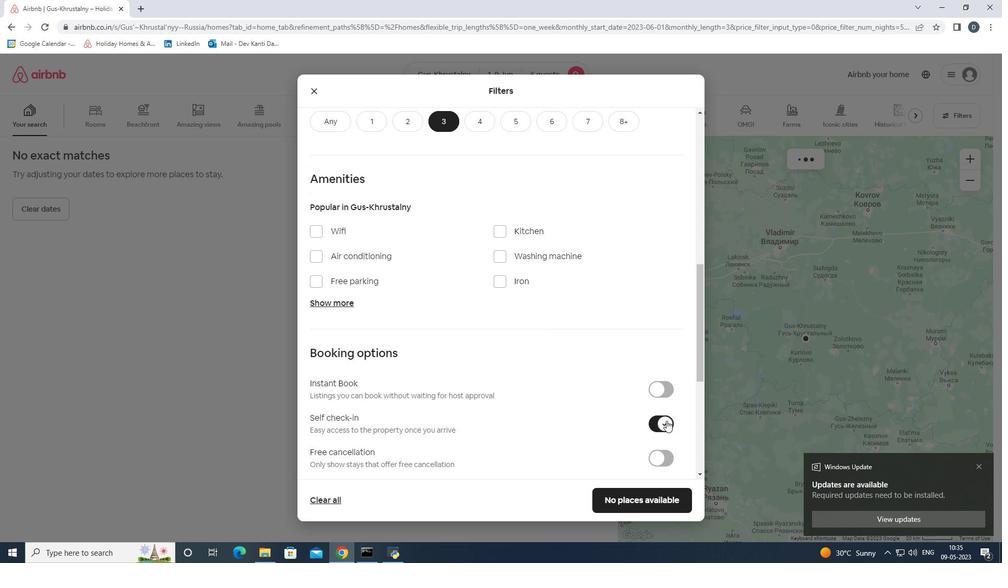 
Action: Mouse scrolled (666, 420) with delta (0, 0)
Screenshot: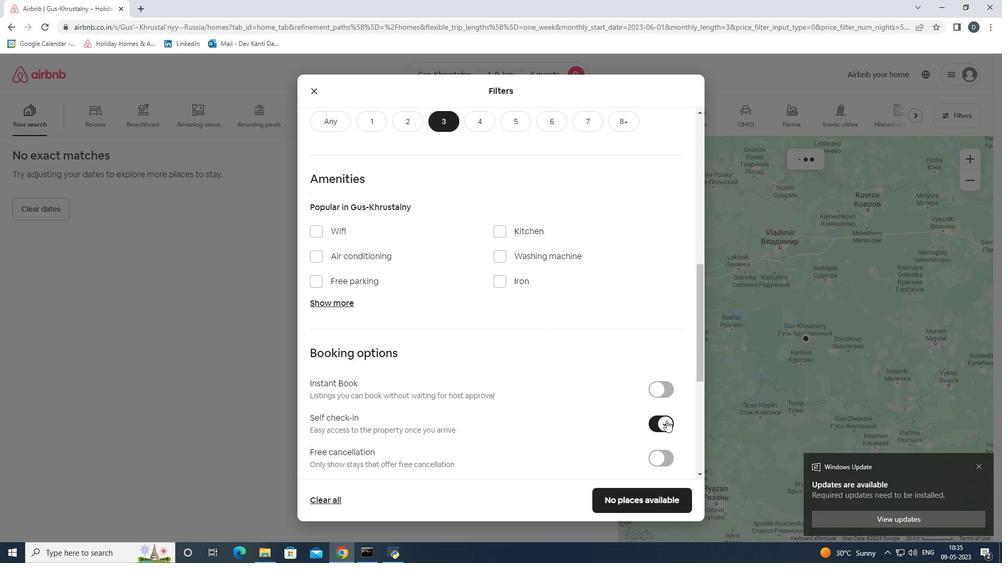 
Action: Mouse moved to (639, 376)
Screenshot: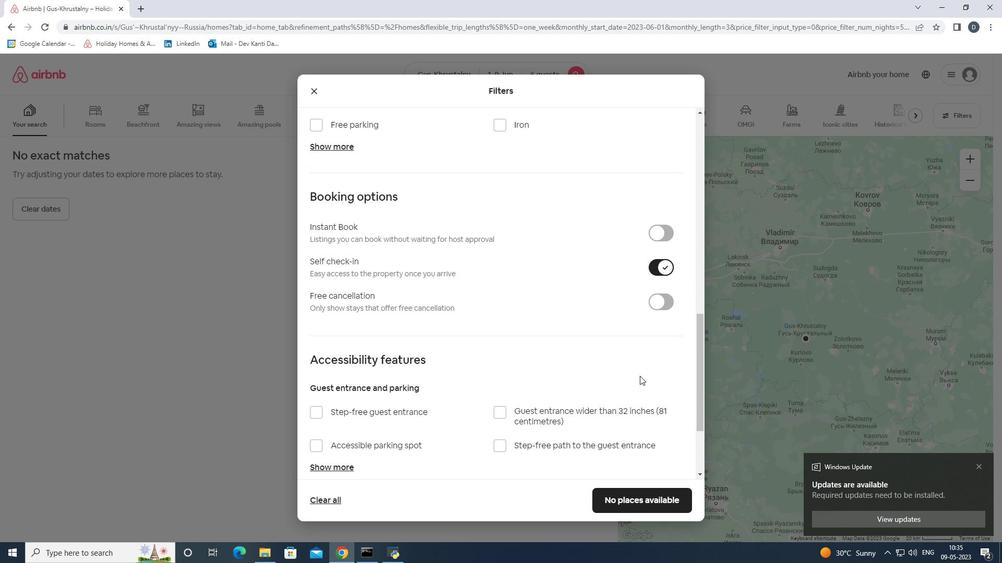 
Action: Mouse scrolled (639, 375) with delta (0, 0)
Screenshot: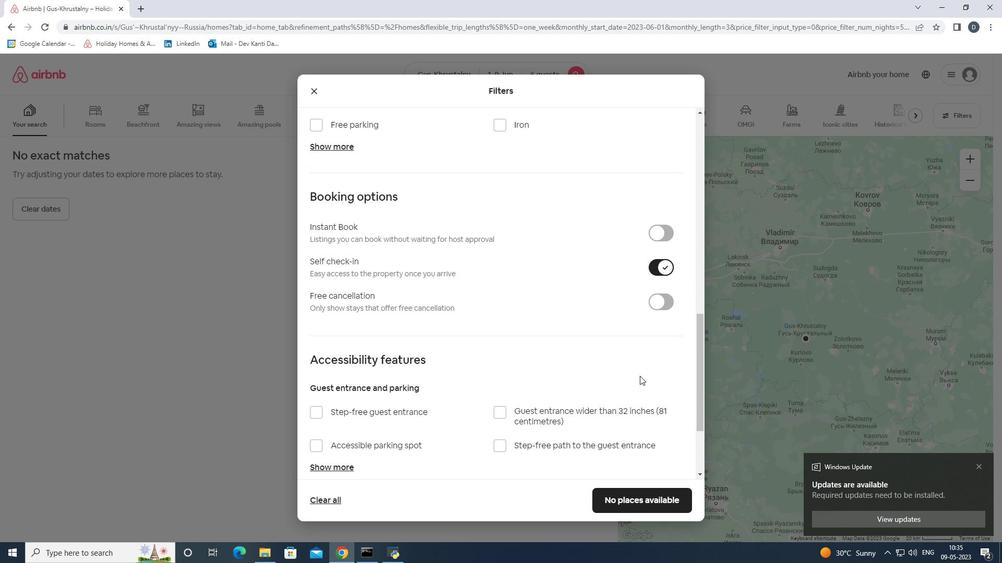
Action: Mouse moved to (637, 376)
Screenshot: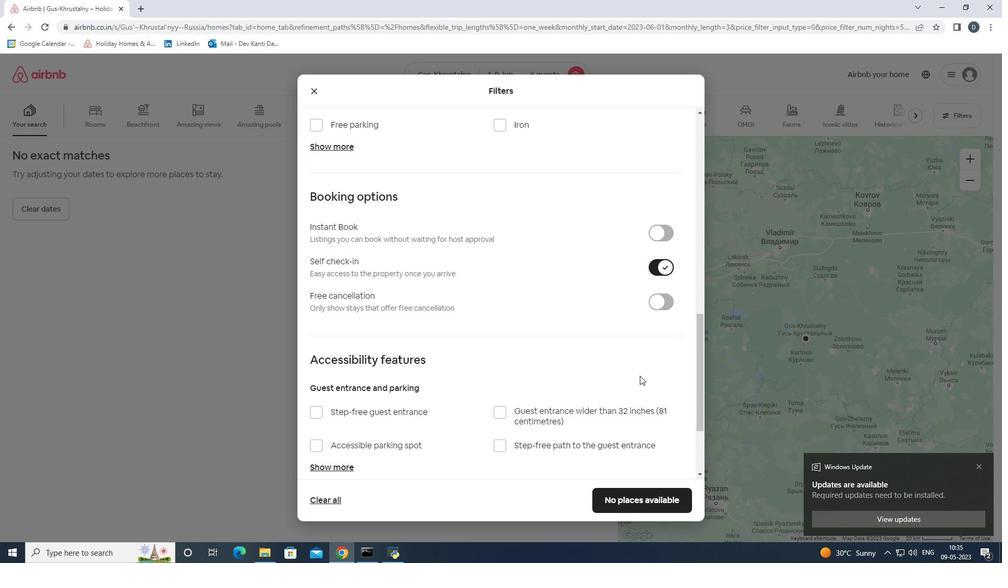 
Action: Mouse scrolled (637, 375) with delta (0, 0)
Screenshot: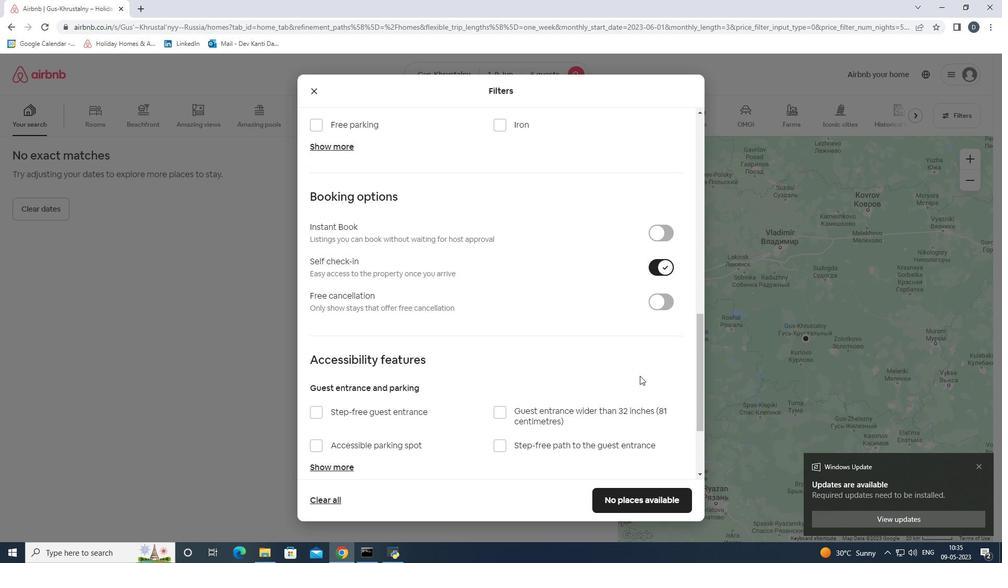 
Action: Mouse moved to (629, 372)
Screenshot: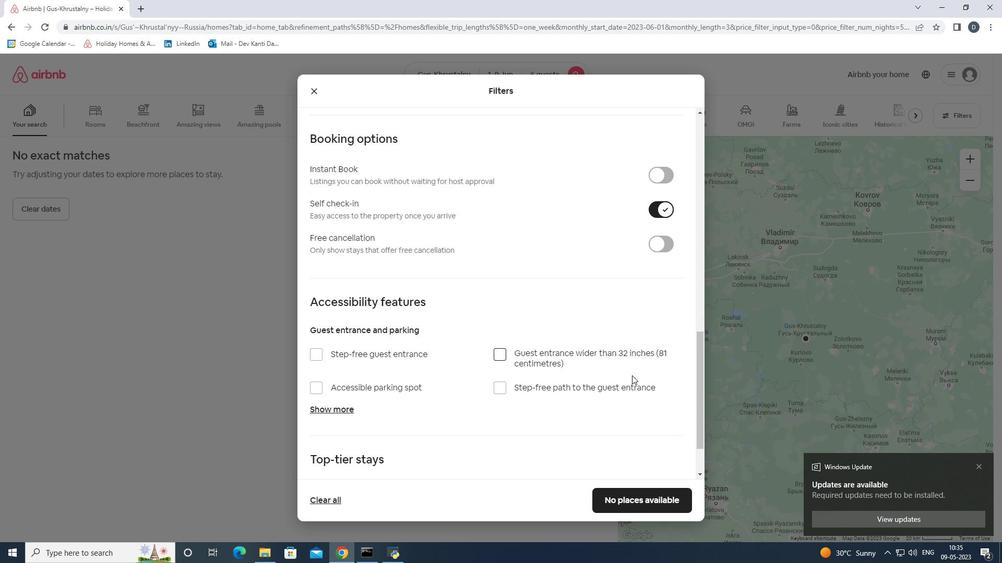 
Action: Mouse scrolled (629, 371) with delta (0, 0)
Screenshot: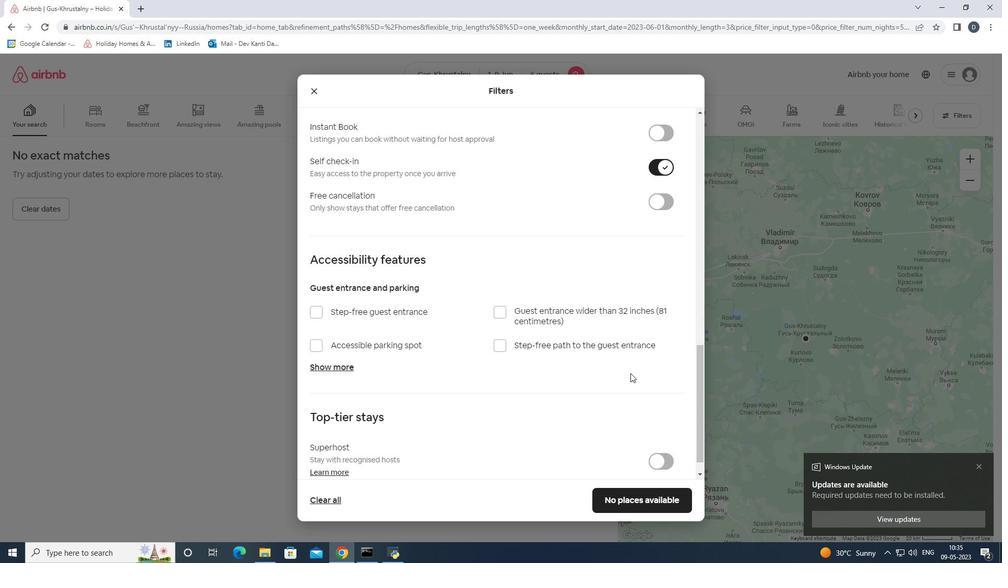 
Action: Mouse scrolled (629, 371) with delta (0, 0)
Screenshot: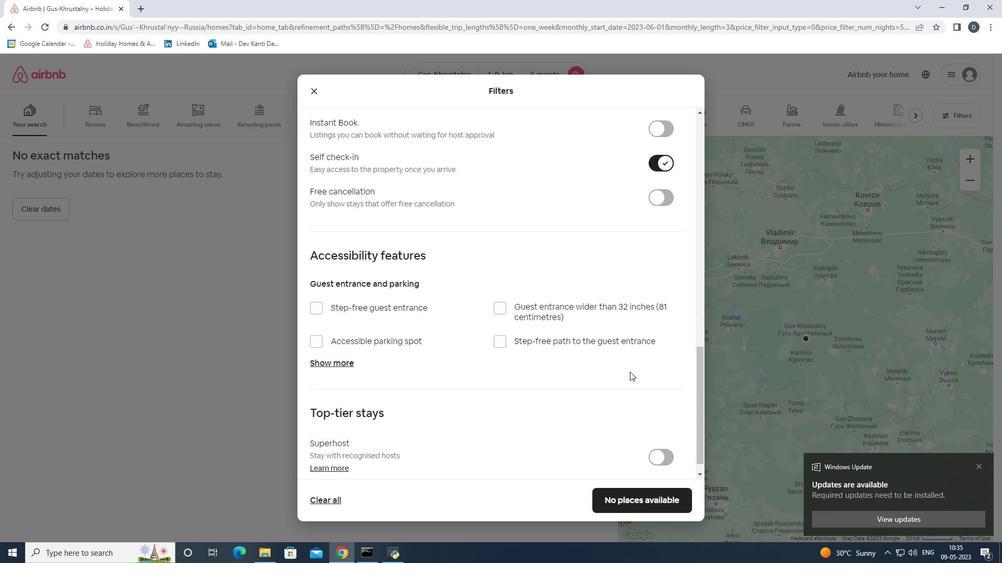 
Action: Mouse scrolled (629, 371) with delta (0, 0)
Screenshot: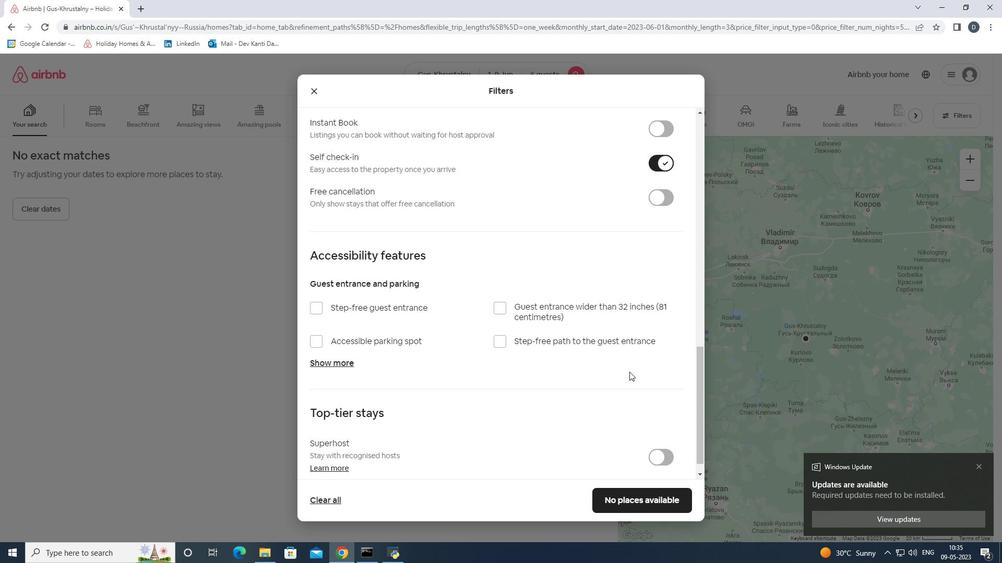 
Action: Mouse scrolled (629, 371) with delta (0, 0)
Screenshot: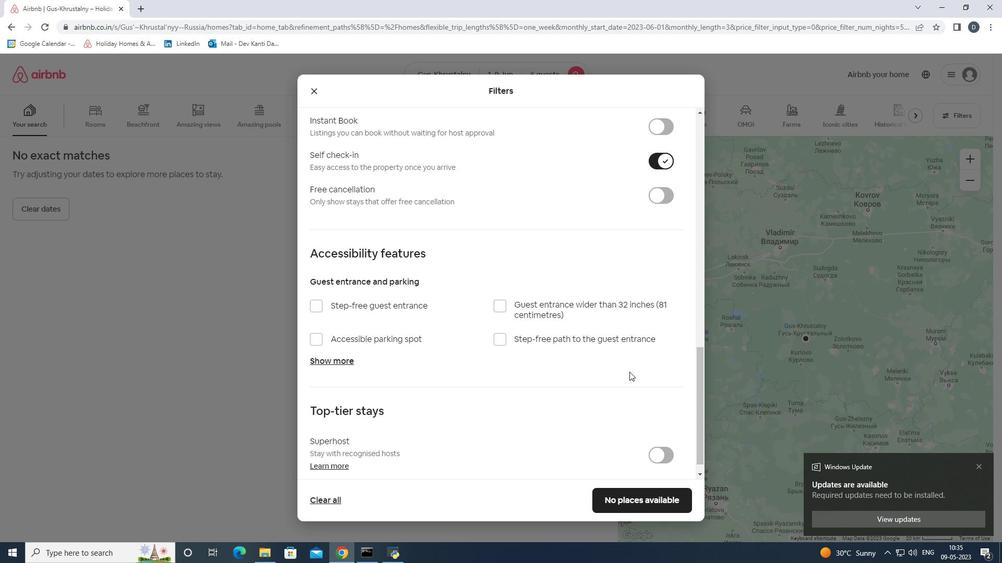 
Action: Mouse moved to (640, 501)
Screenshot: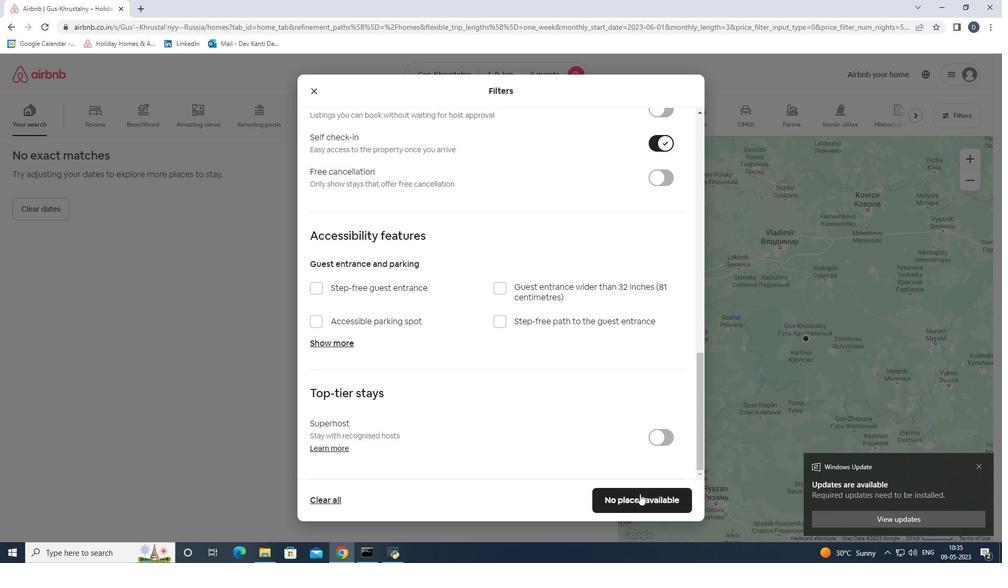 
Action: Mouse pressed left at (640, 501)
Screenshot: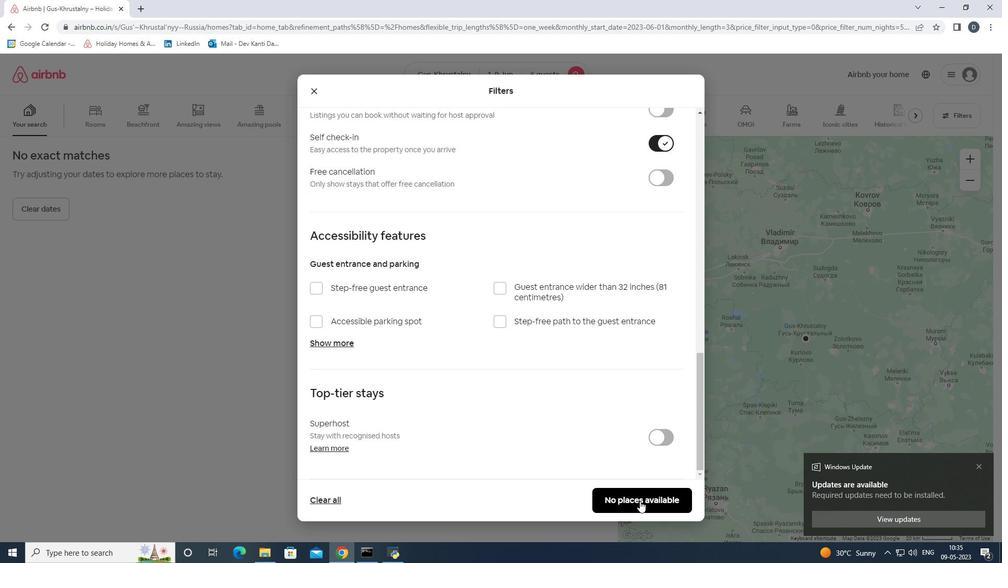 
Action: Mouse moved to (606, 493)
Screenshot: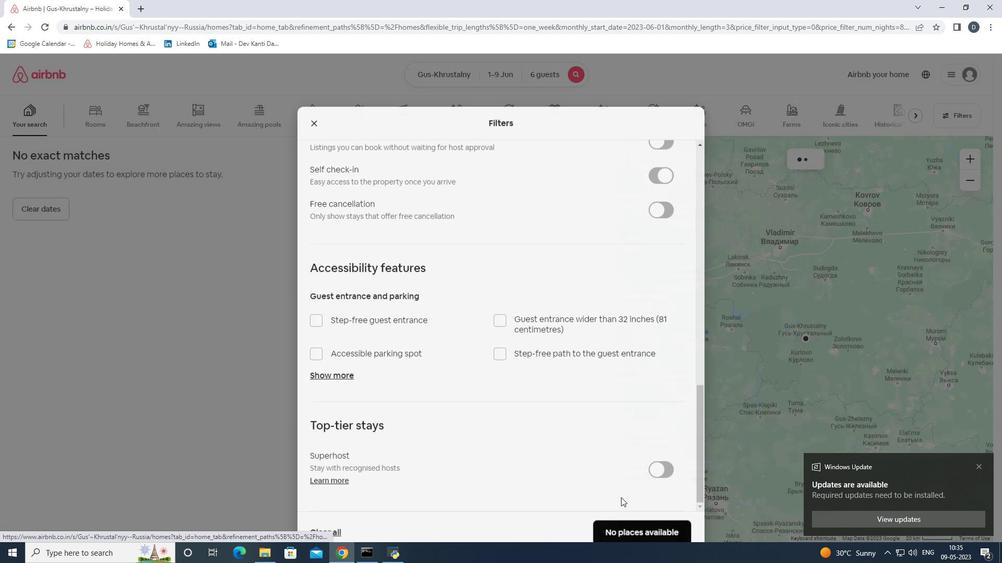 
